 Task: Open Card Card0000000011 in Board Board0000000003 in Workspace WS0000000001 in Trello. Add Member carxxstreet791@gmail.com to Card Card0000000011 in Board Board0000000003 in Workspace WS0000000001 in Trello. Add Orange Label titled Label0000000011 to Card Card0000000011 in Board Board0000000003 in Workspace WS0000000001 in Trello. Add Checklist CL0000000011 to Card Card0000000011 in Board Board0000000003 in Workspace WS0000000001 in Trello. Add Dates with Start Date as Oct 01 2023 and Due Date as Oct 31 2023 to Card Card0000000011 in Board Board0000000003 in Workspace WS0000000001 in Trello
Action: Mouse moved to (437, 526)
Screenshot: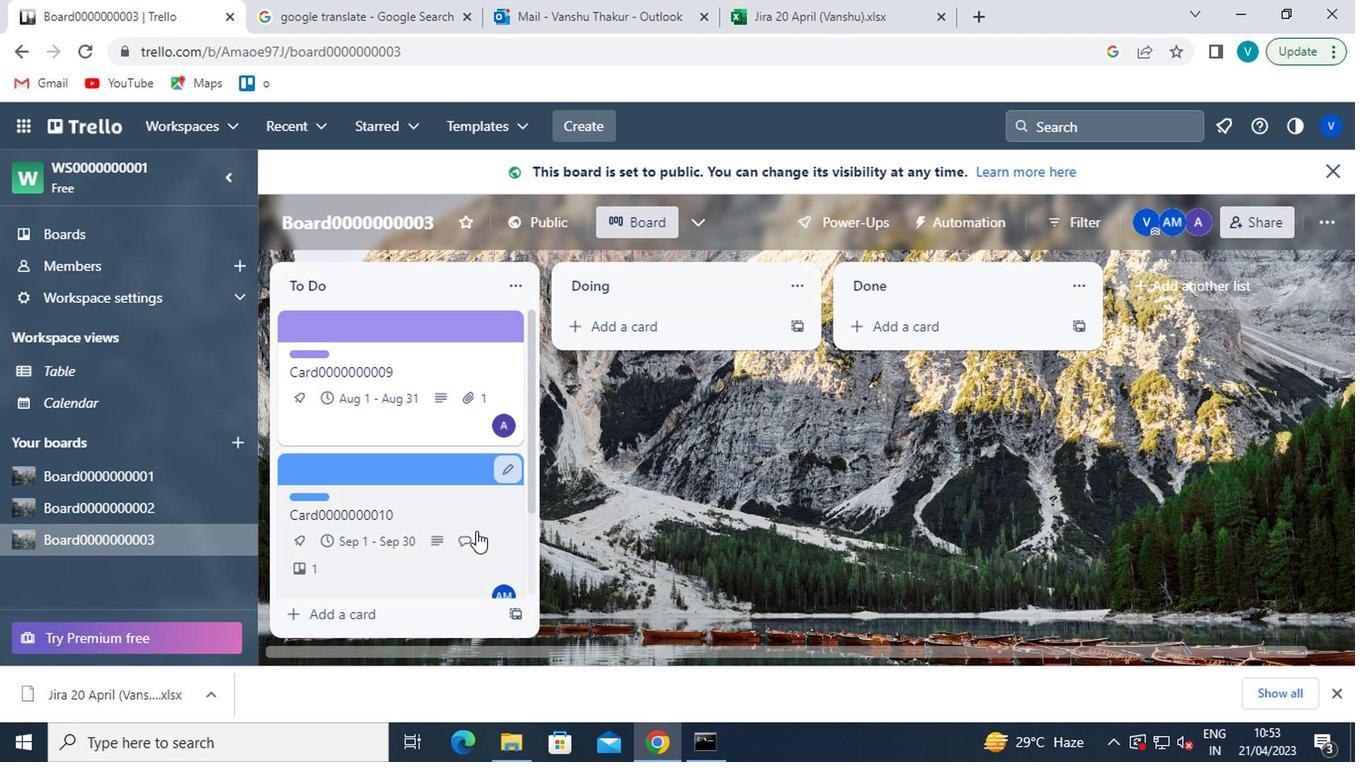 
Action: Mouse scrolled (437, 524) with delta (0, -1)
Screenshot: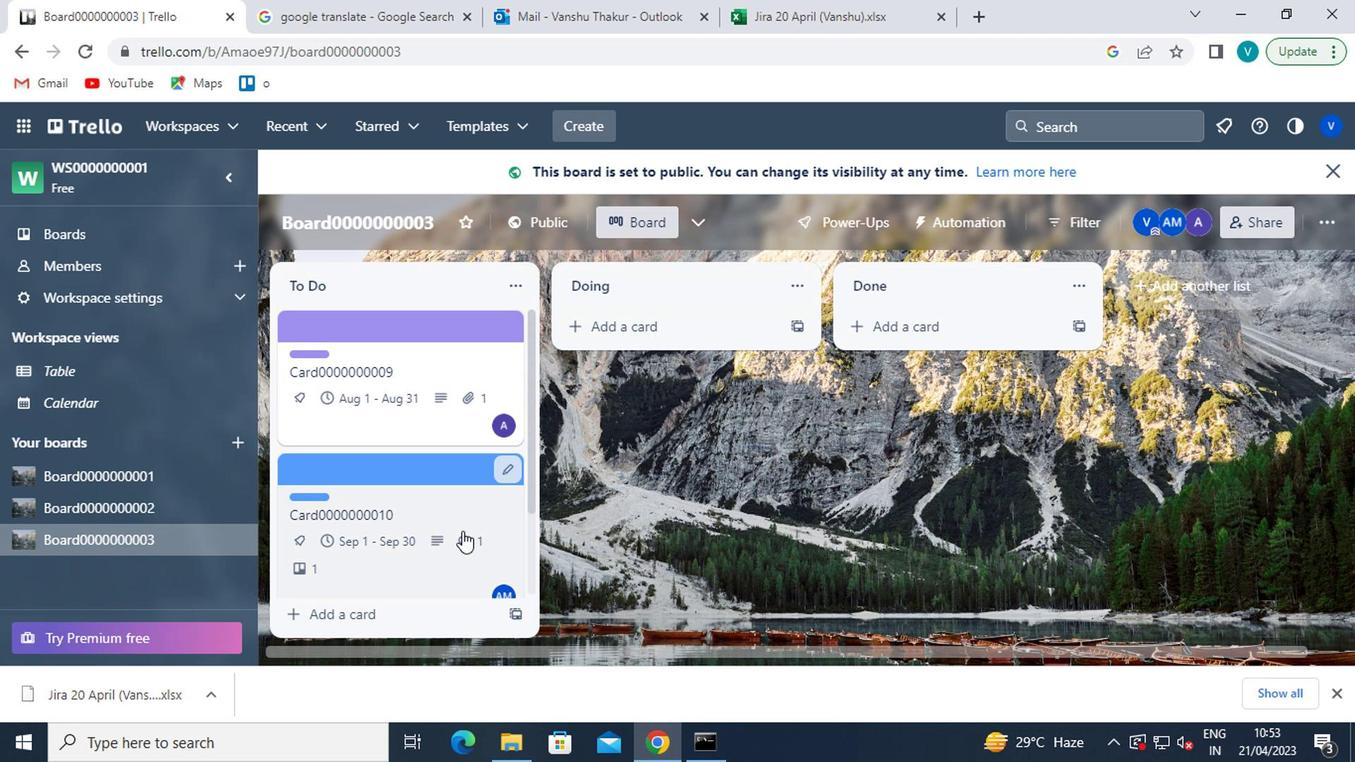 
Action: Mouse scrolled (437, 524) with delta (0, -1)
Screenshot: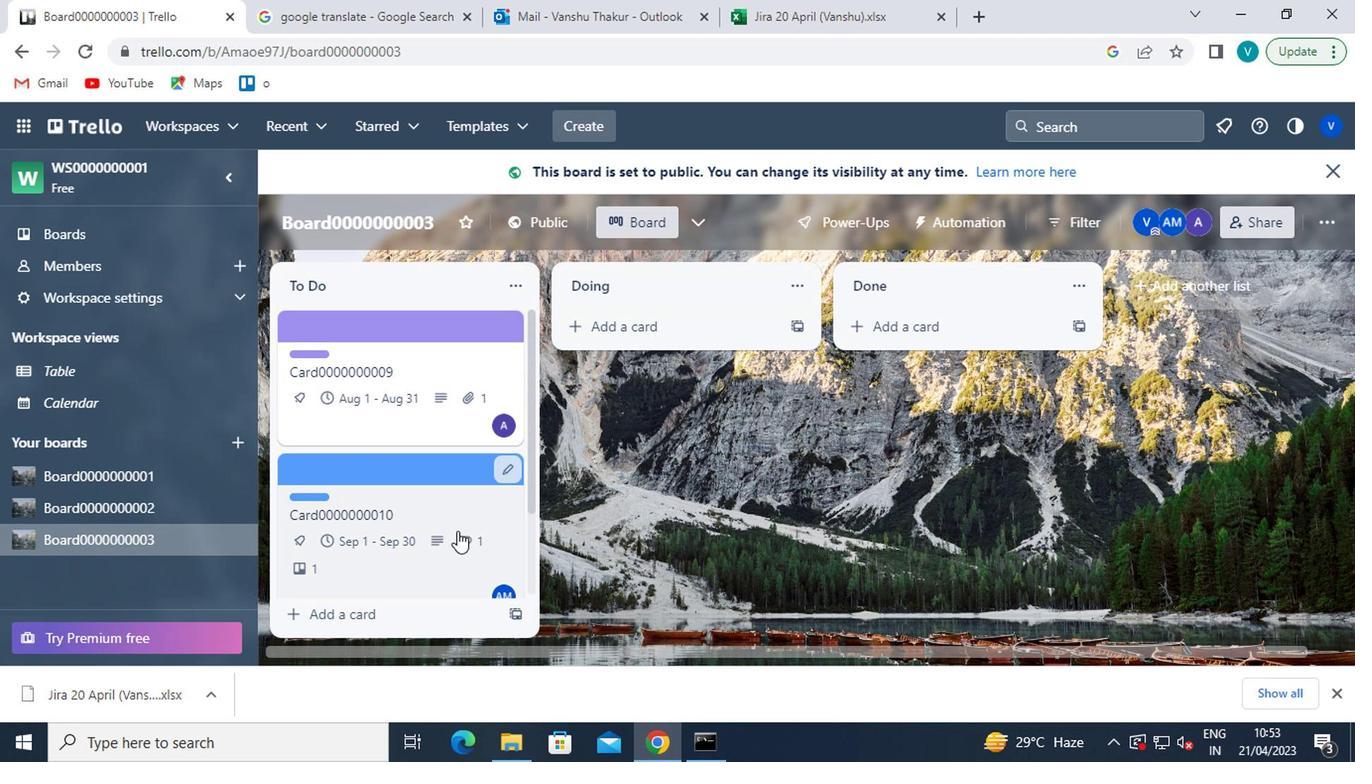 
Action: Mouse scrolled (437, 524) with delta (0, -1)
Screenshot: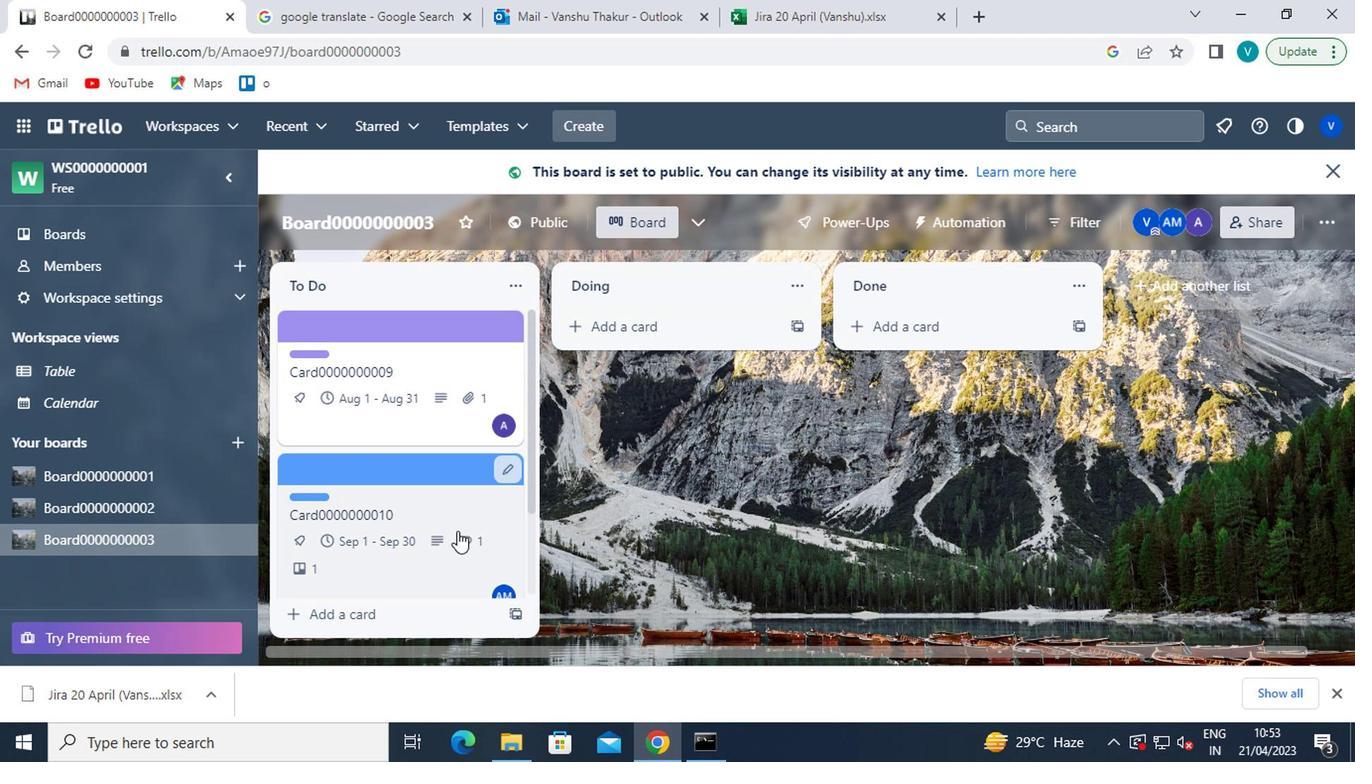 
Action: Mouse scrolled (437, 524) with delta (0, -1)
Screenshot: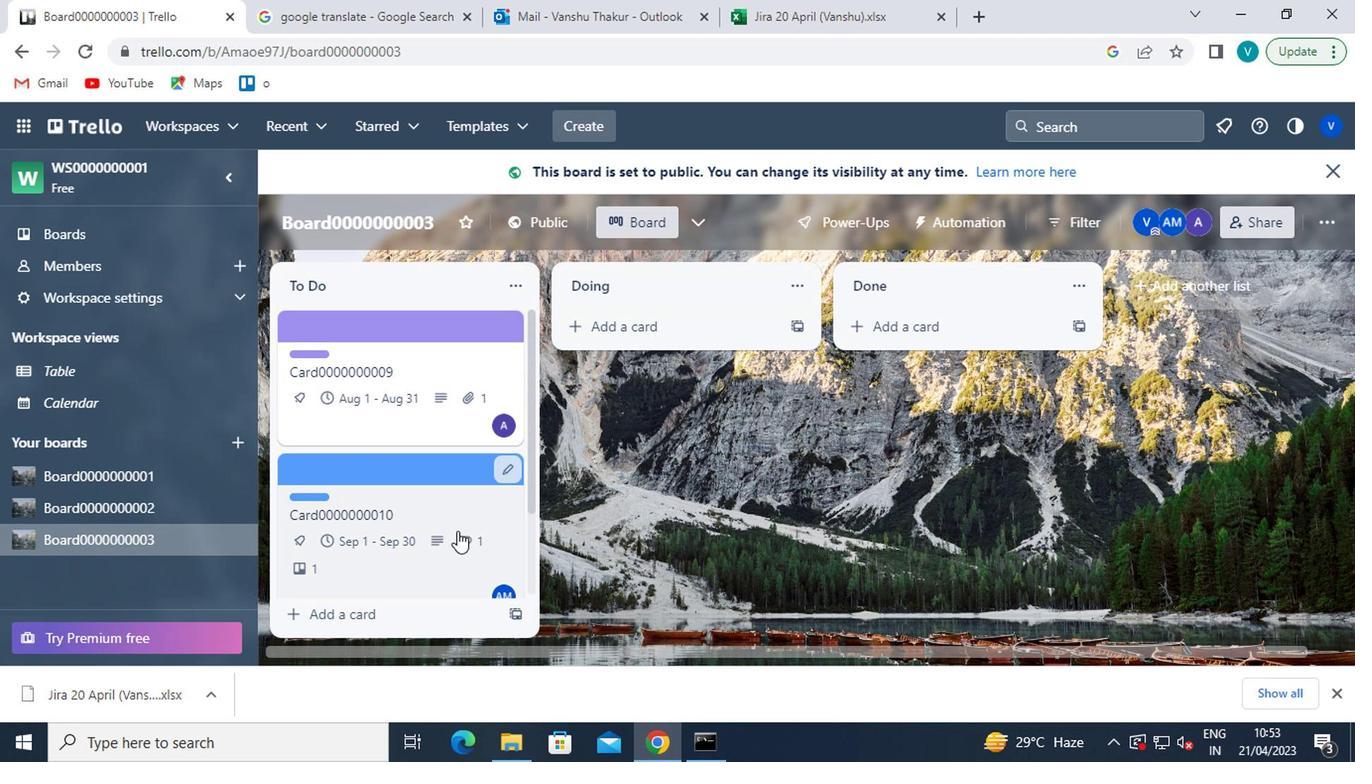 
Action: Mouse scrolled (437, 524) with delta (0, -1)
Screenshot: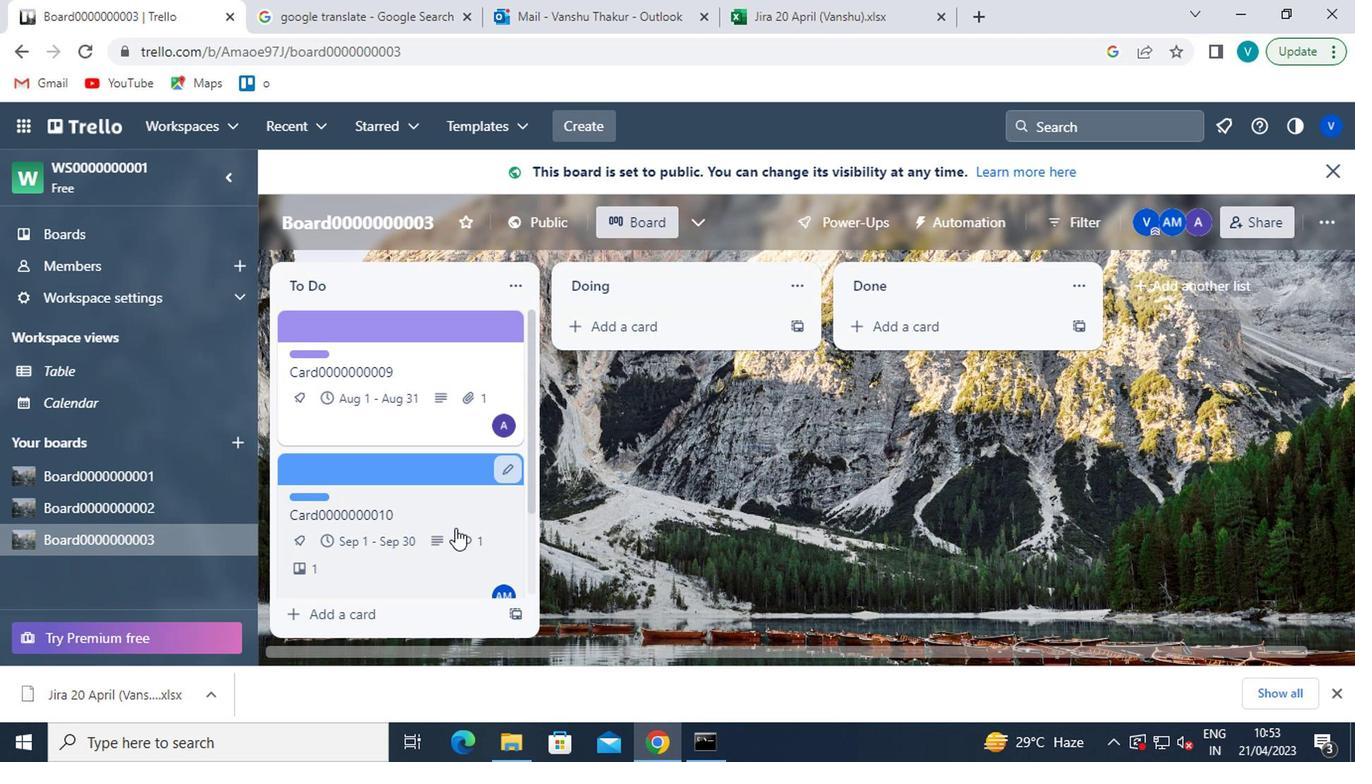 
Action: Mouse scrolled (437, 524) with delta (0, -1)
Screenshot: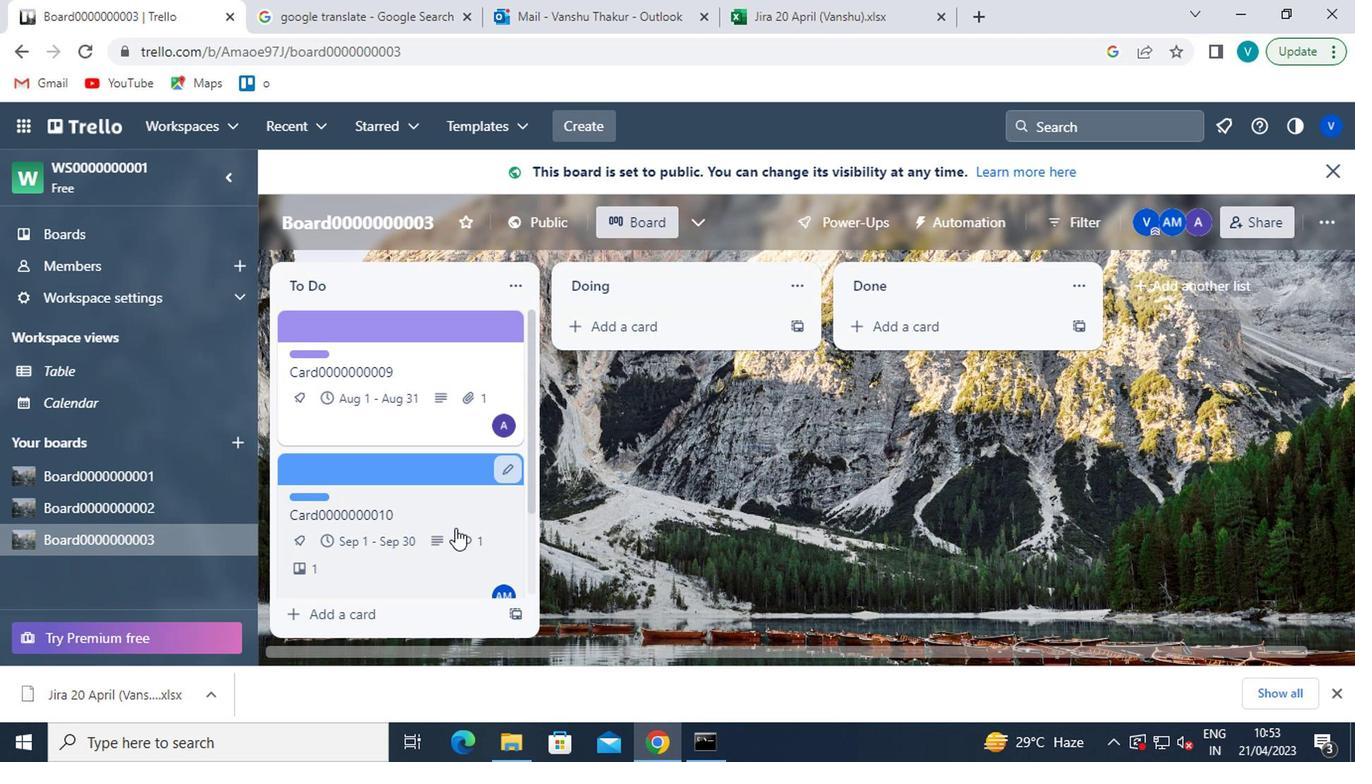 
Action: Mouse moved to (418, 523)
Screenshot: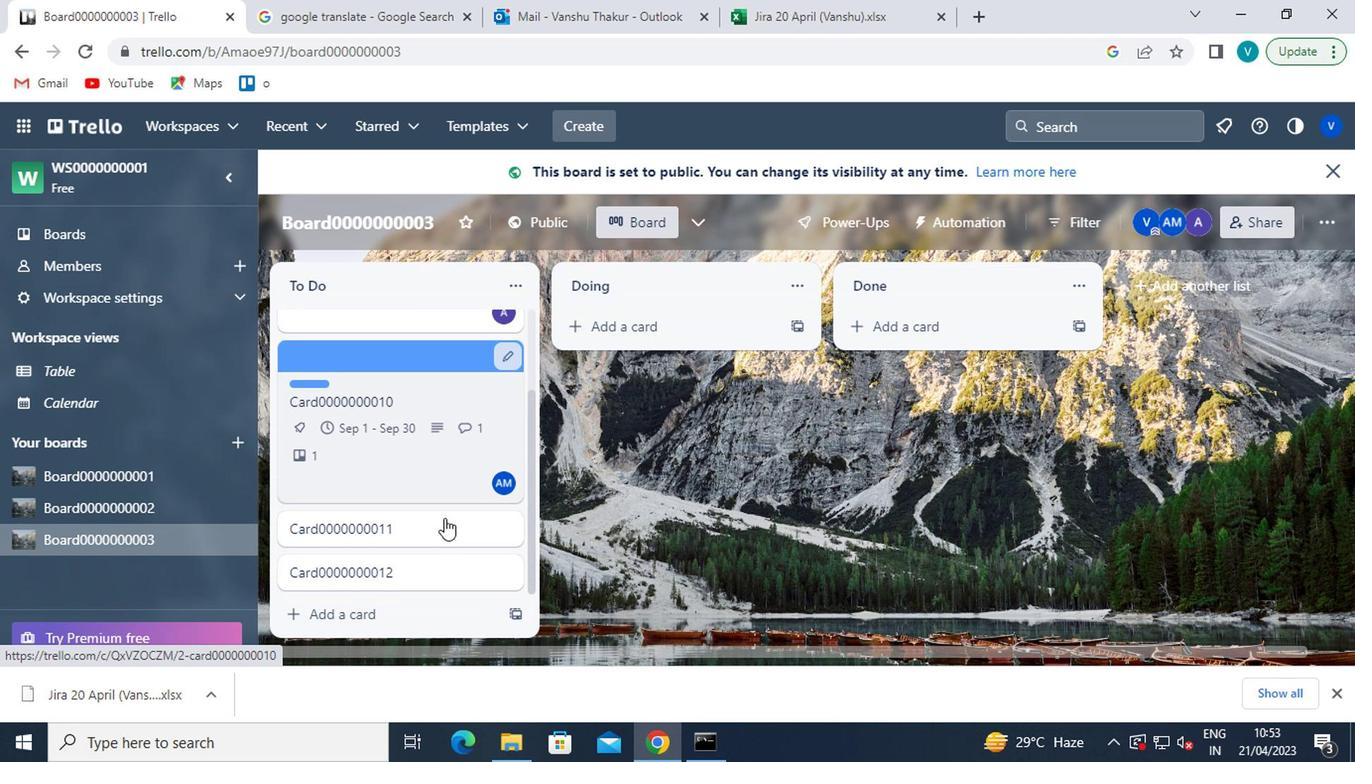 
Action: Mouse pressed left at (418, 523)
Screenshot: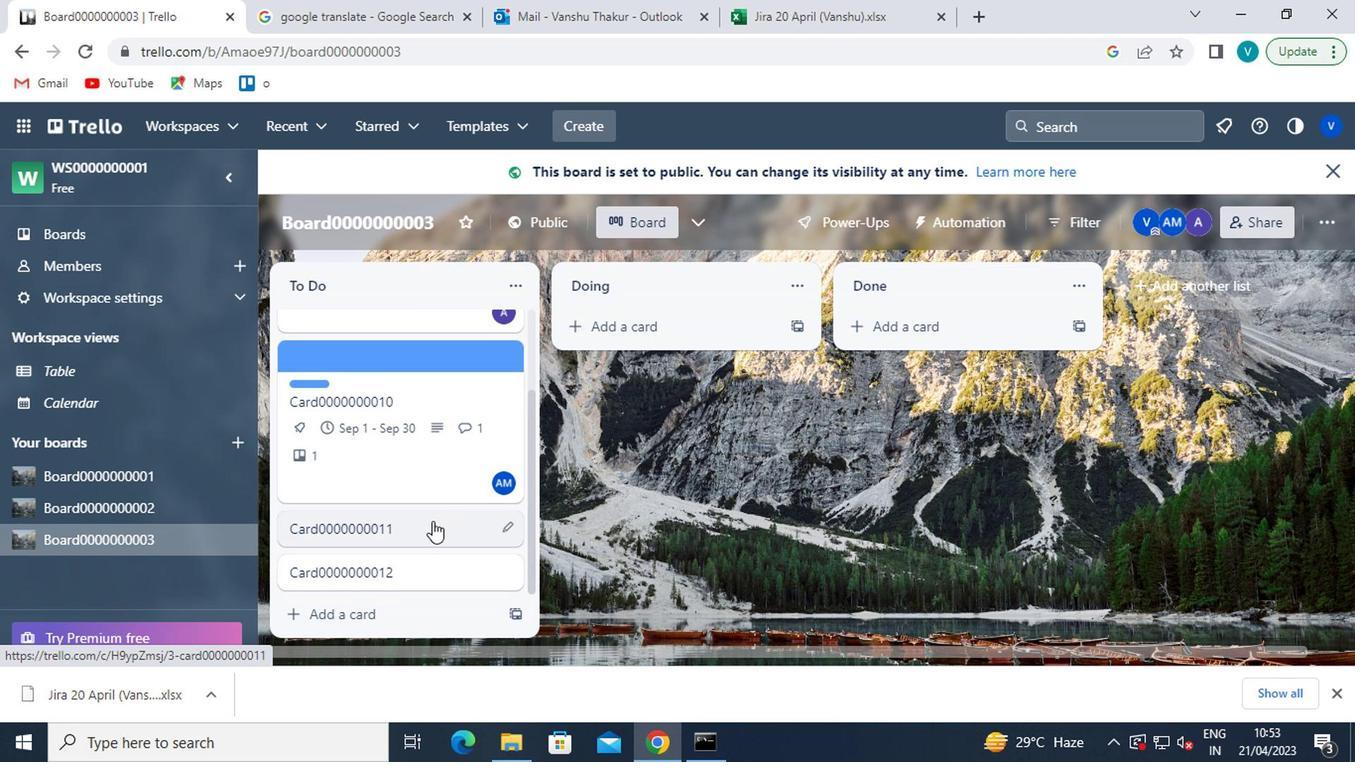 
Action: Mouse moved to (910, 348)
Screenshot: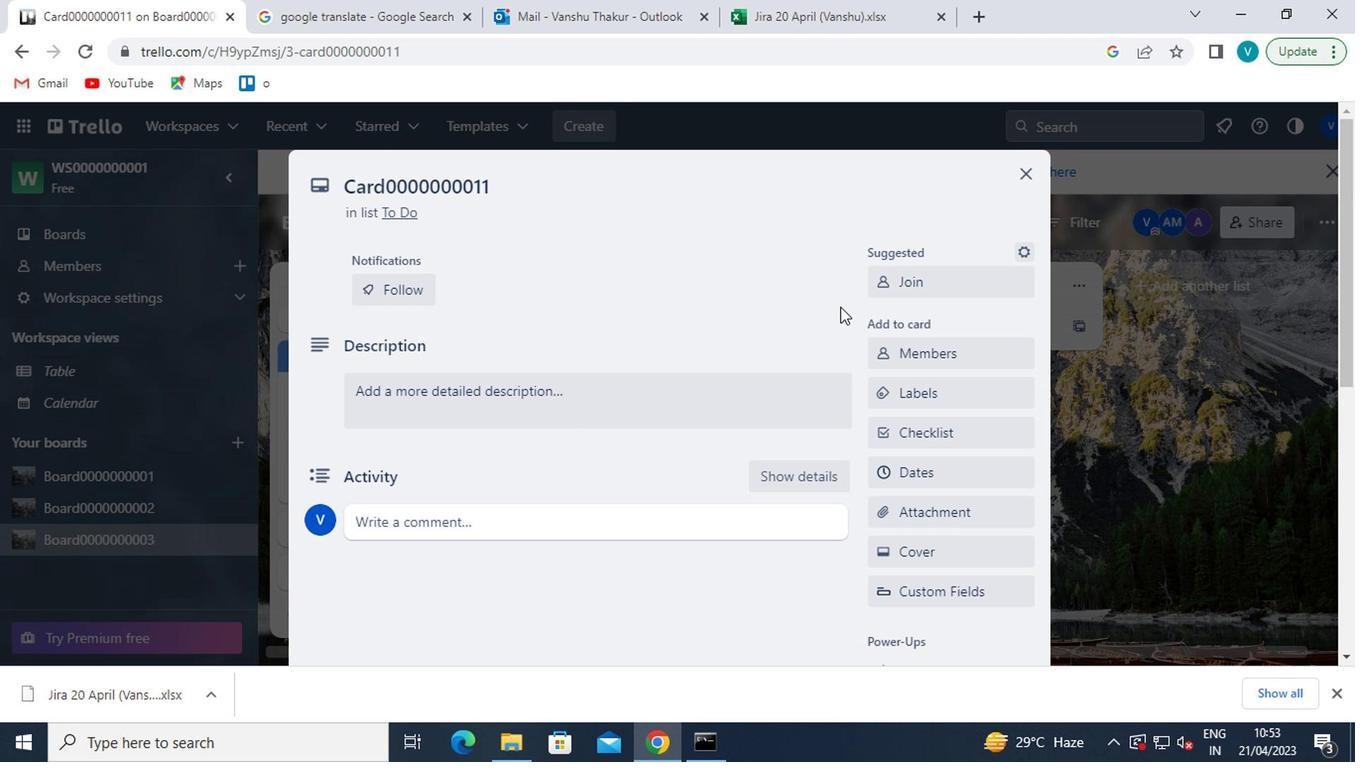 
Action: Mouse pressed left at (910, 348)
Screenshot: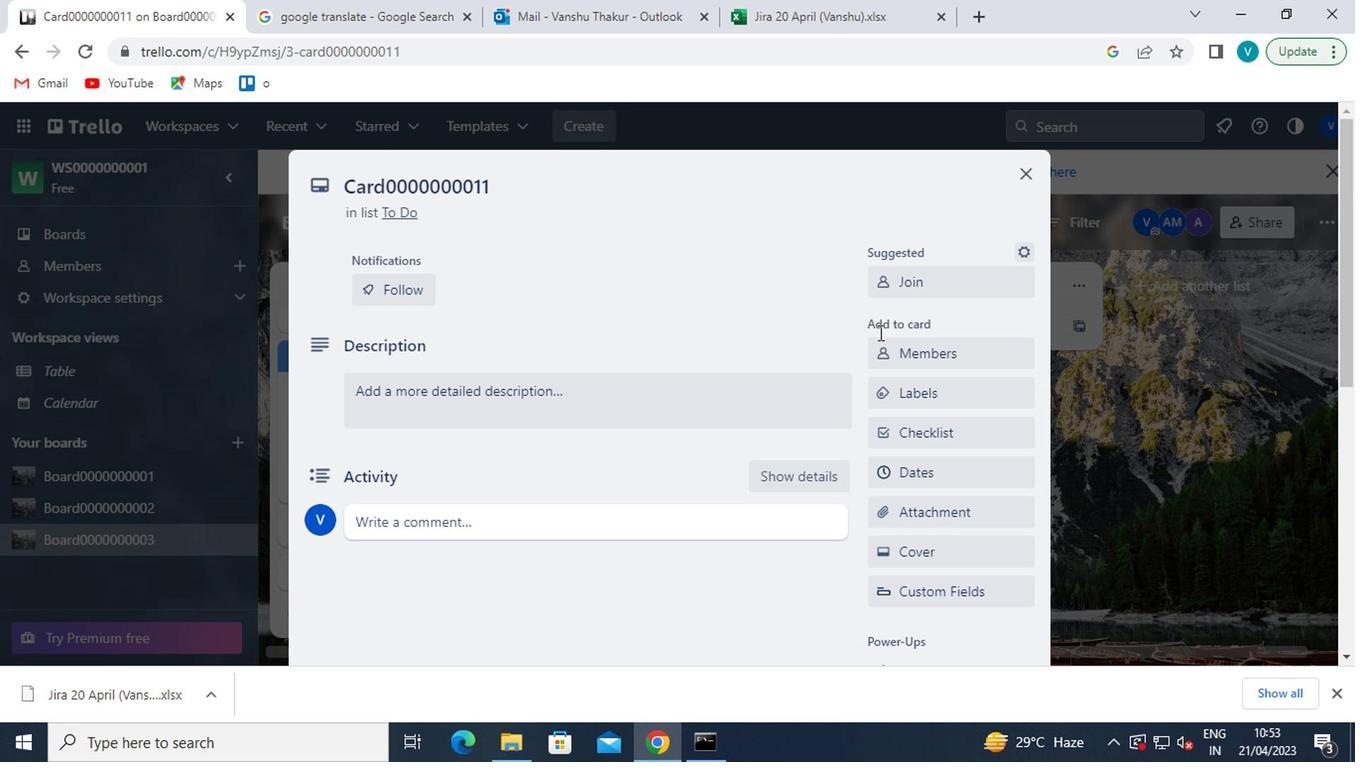 
Action: Mouse moved to (955, 222)
Screenshot: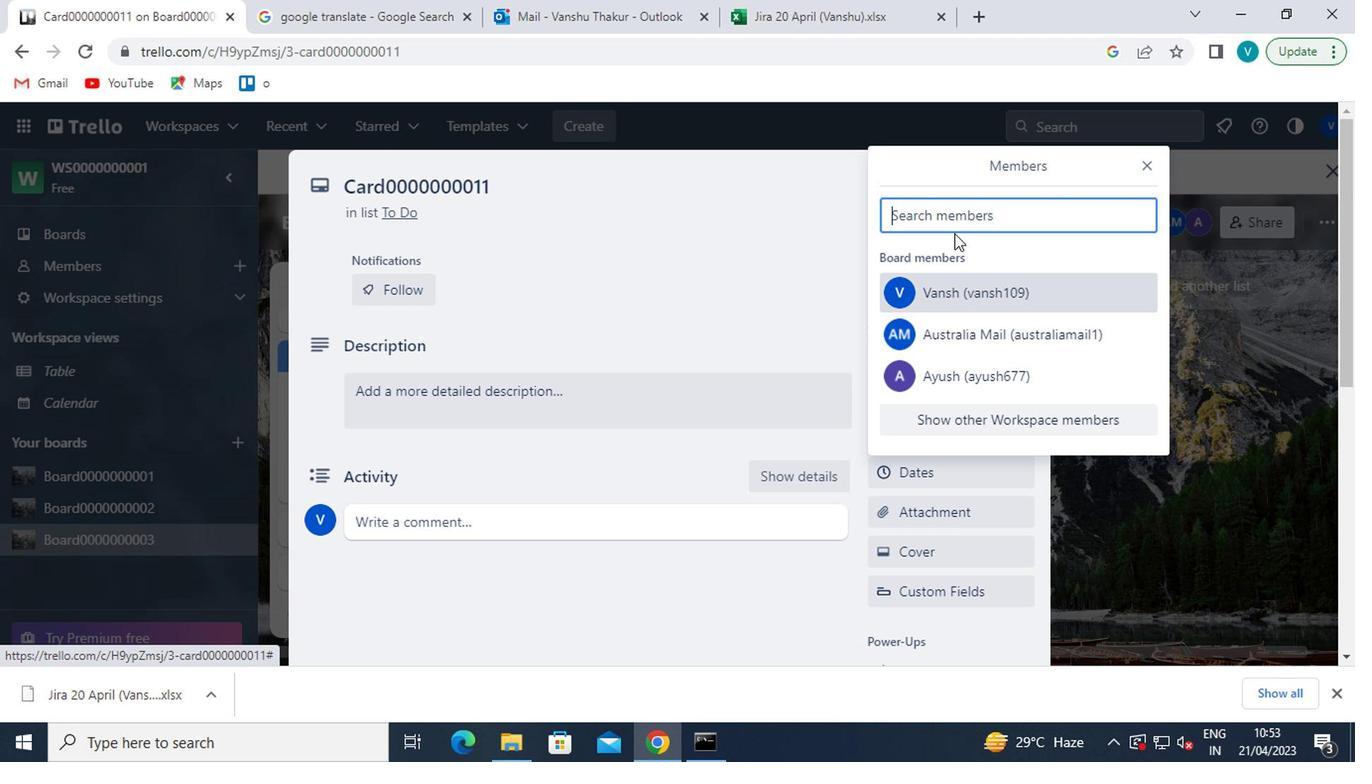 
Action: Mouse pressed left at (955, 222)
Screenshot: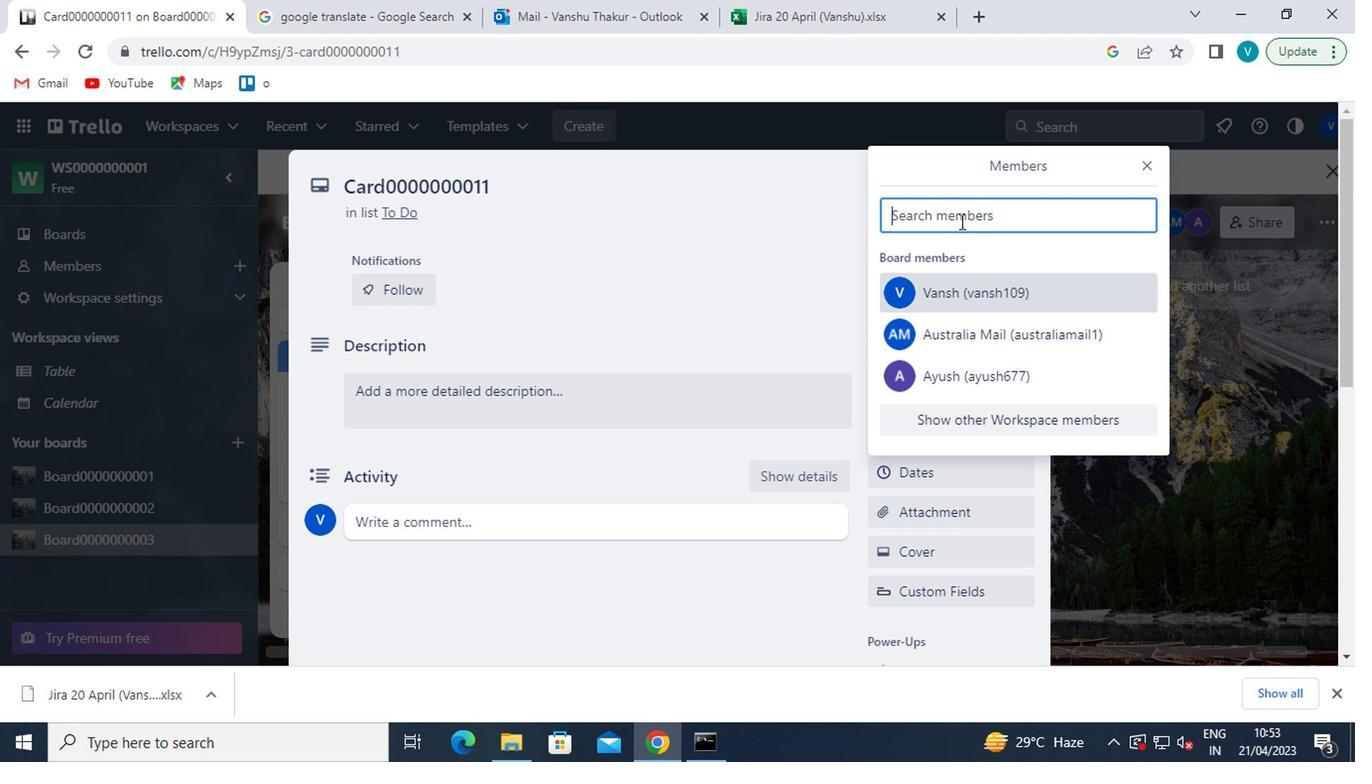 
Action: Mouse moved to (665, 16)
Screenshot: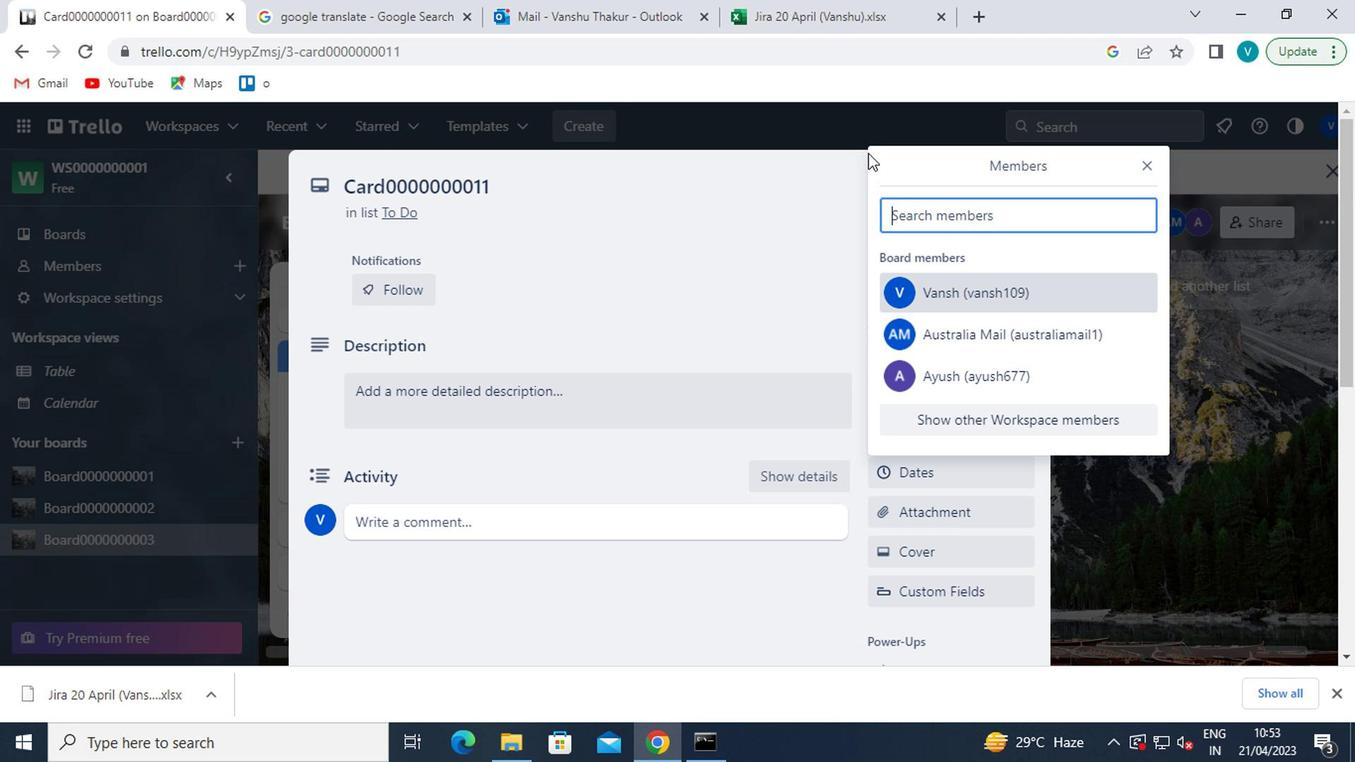 
Action: Key pressed <Key.shift>CARXXSTREET791<Key.shift>@GMAIL.COM
Screenshot: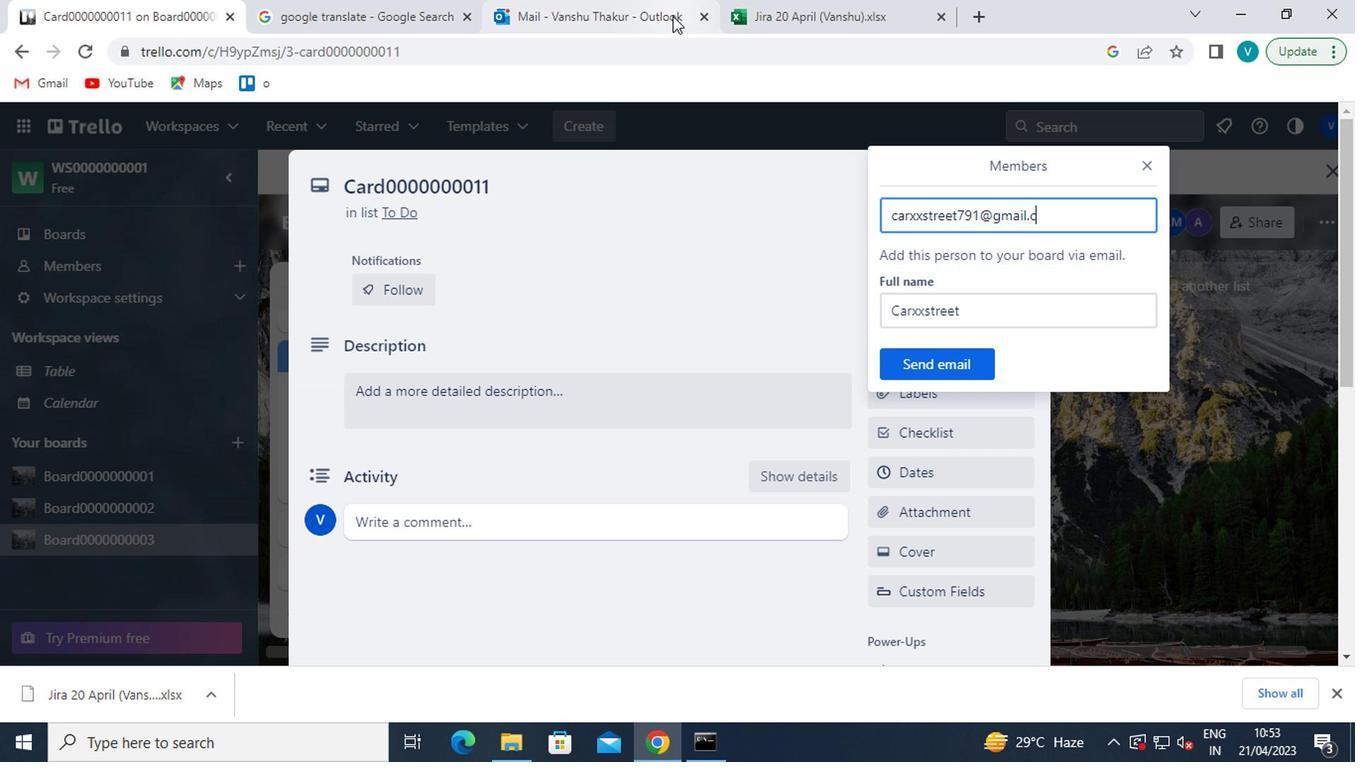 
Action: Mouse moved to (893, 353)
Screenshot: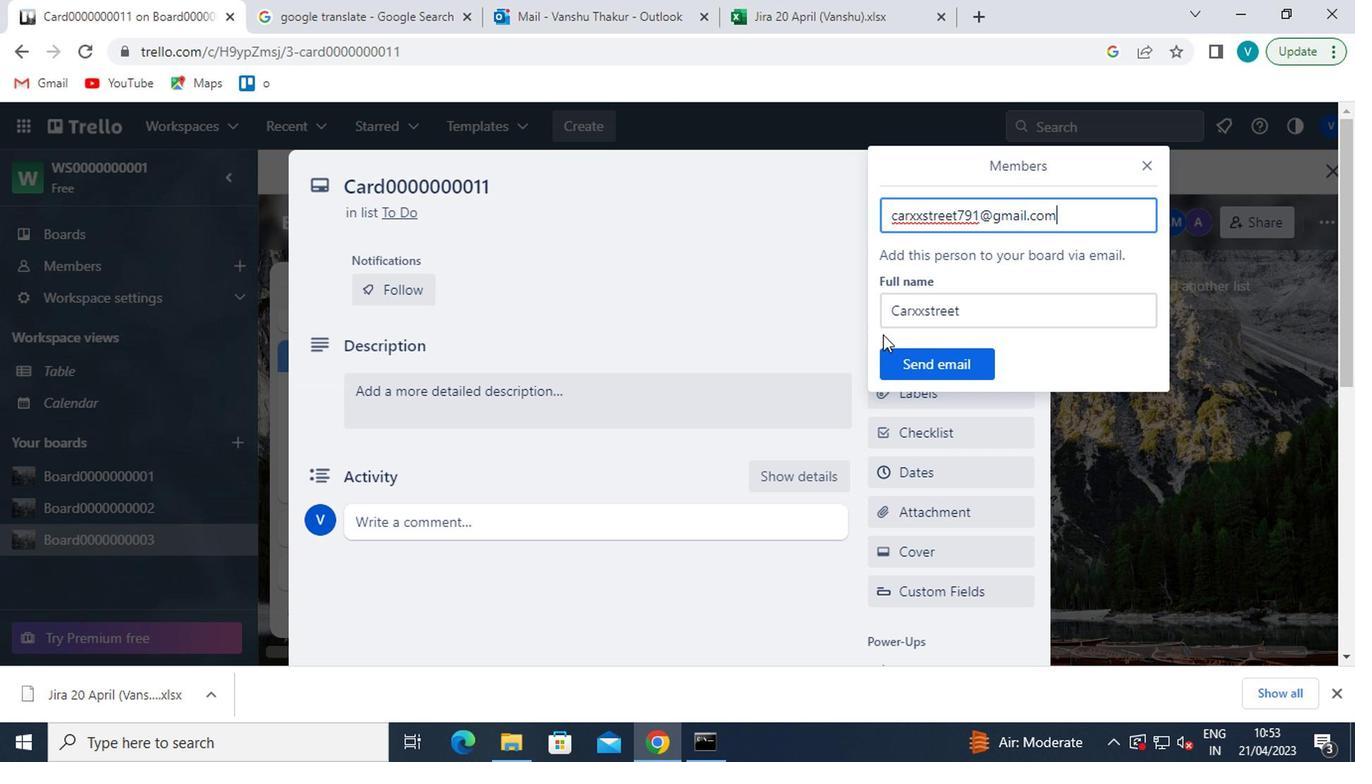 
Action: Mouse pressed left at (893, 353)
Screenshot: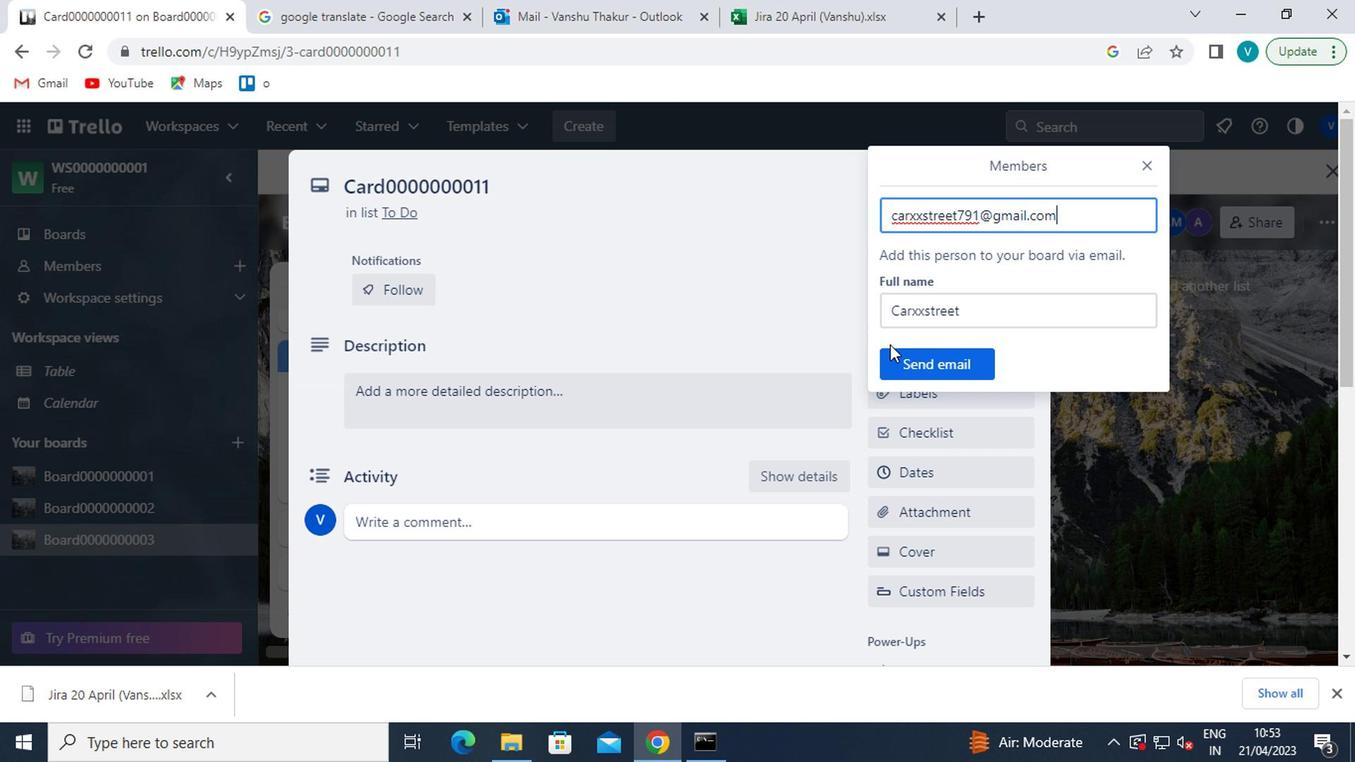 
Action: Mouse moved to (905, 383)
Screenshot: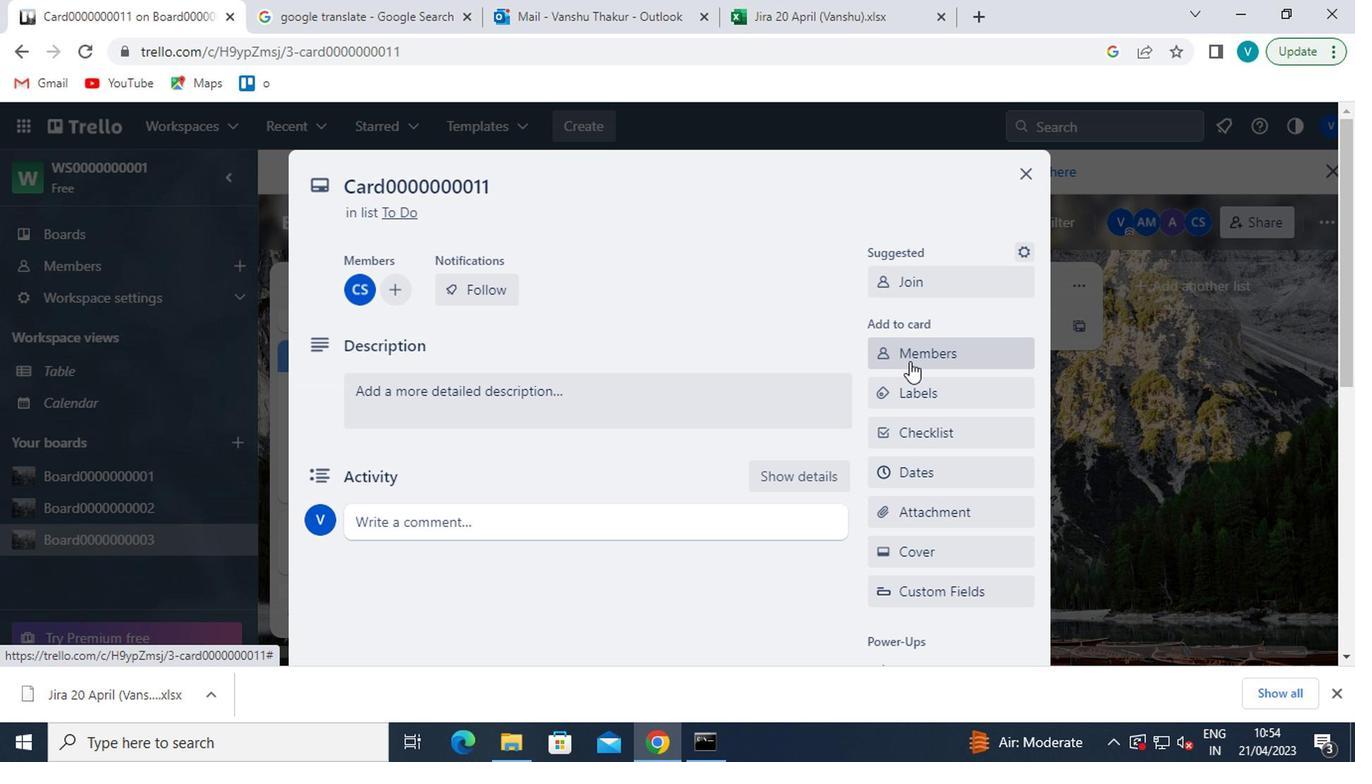 
Action: Mouse pressed left at (905, 383)
Screenshot: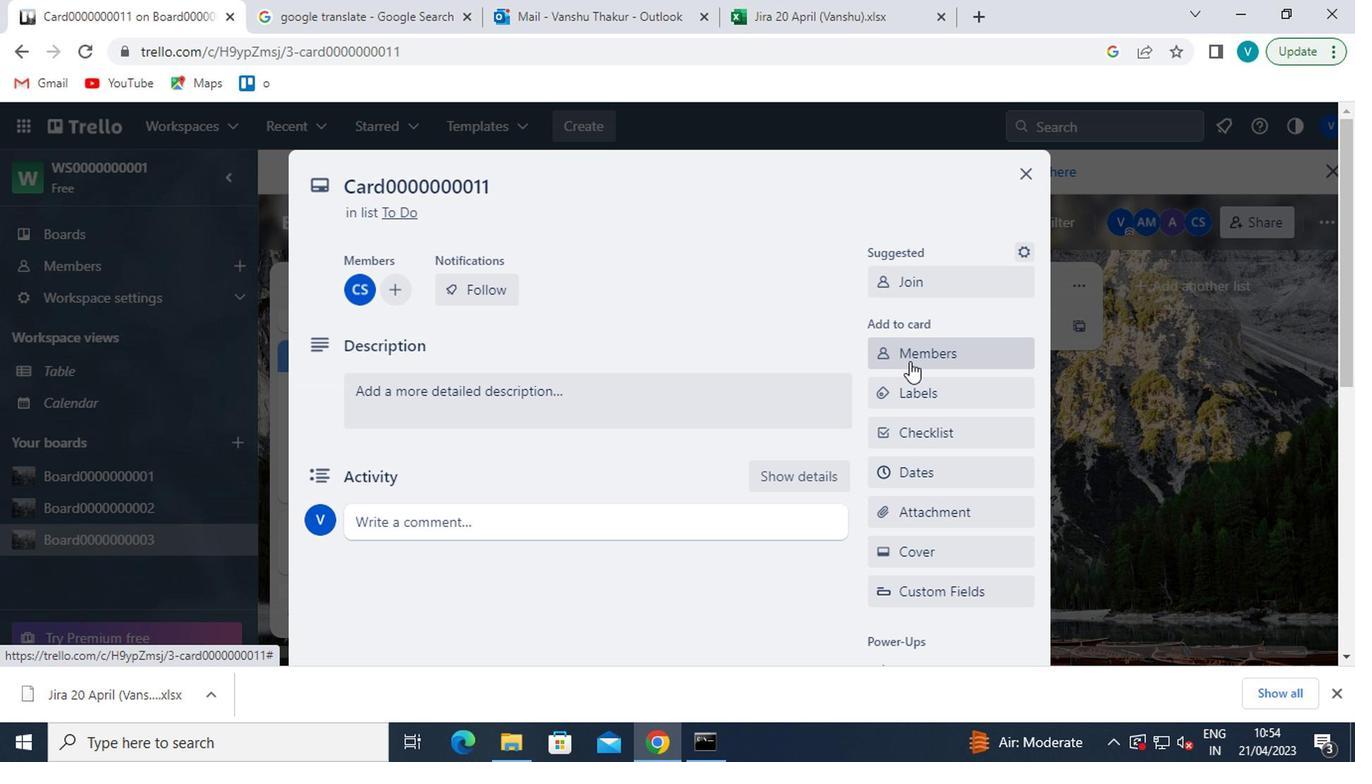 
Action: Mouse moved to (970, 605)
Screenshot: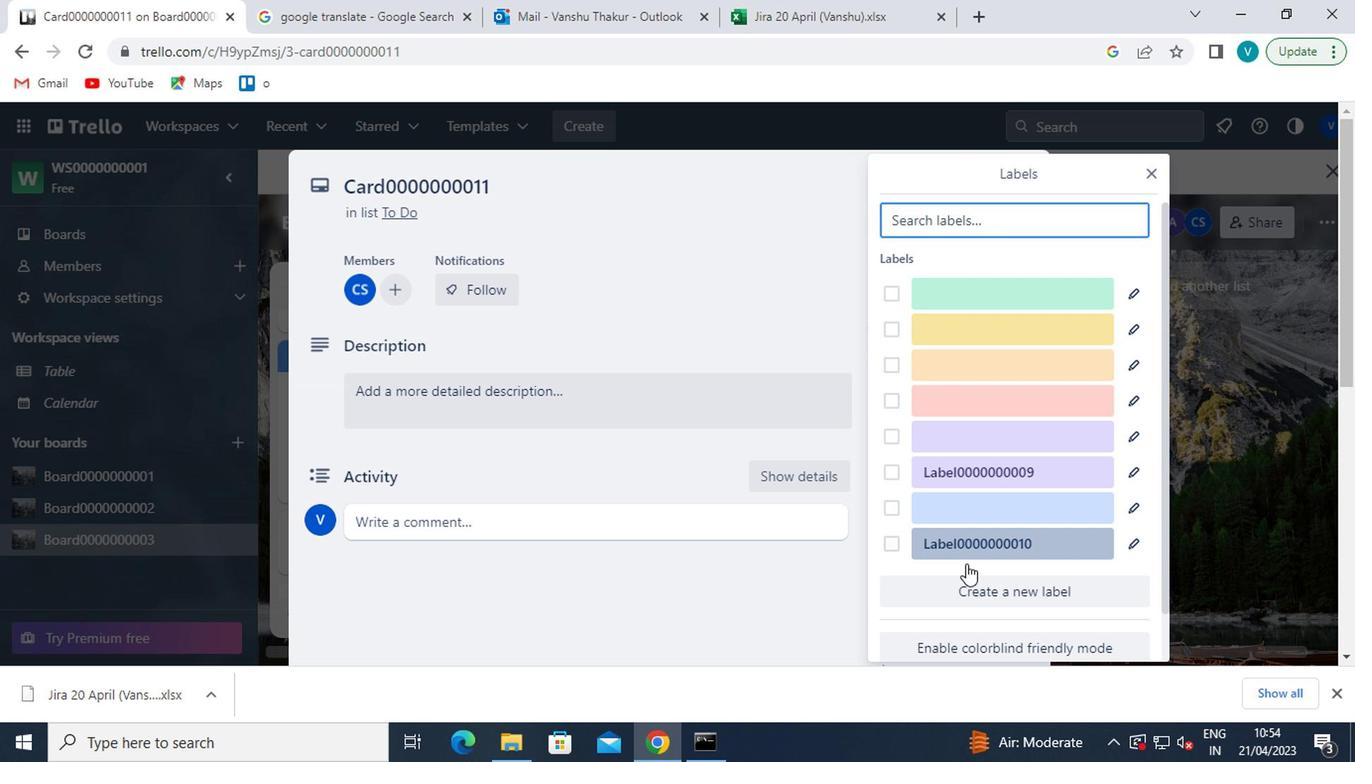 
Action: Mouse pressed left at (970, 605)
Screenshot: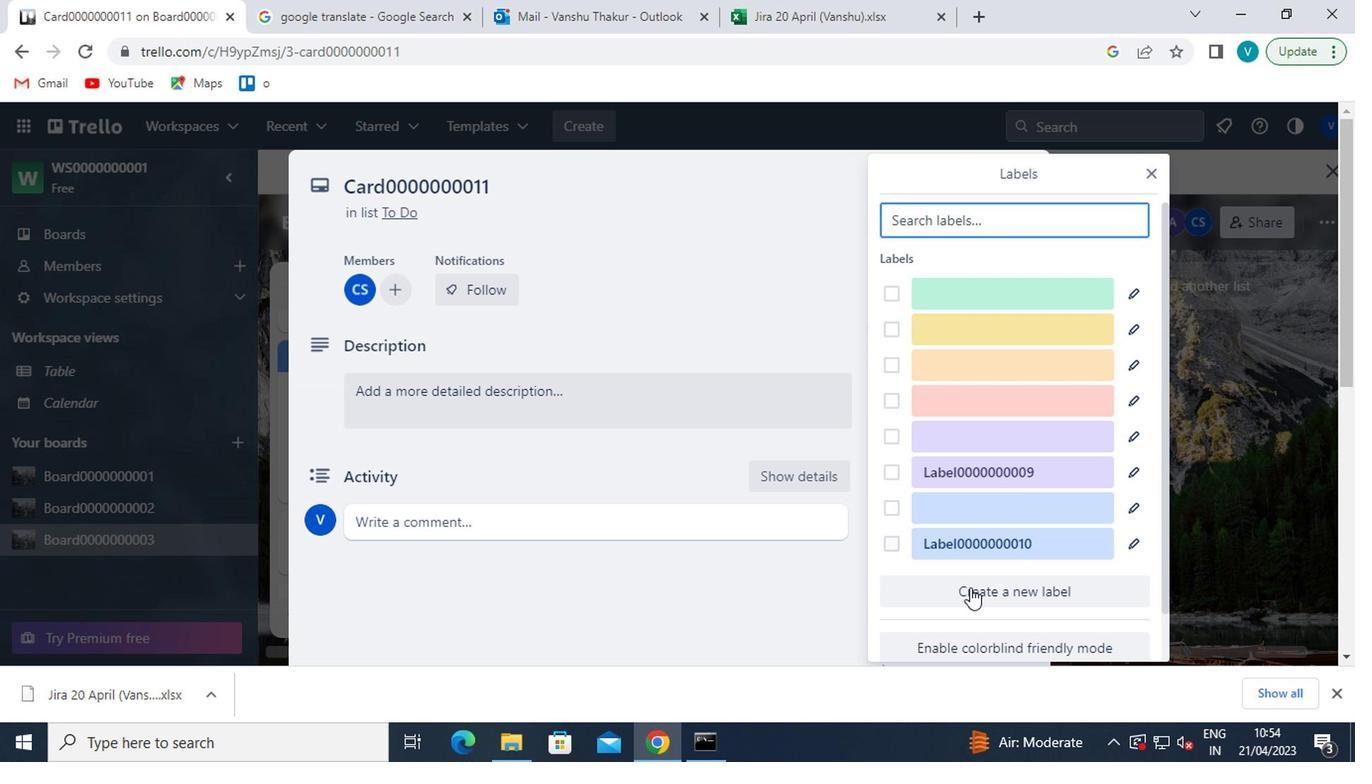 
Action: Mouse moved to (1020, 468)
Screenshot: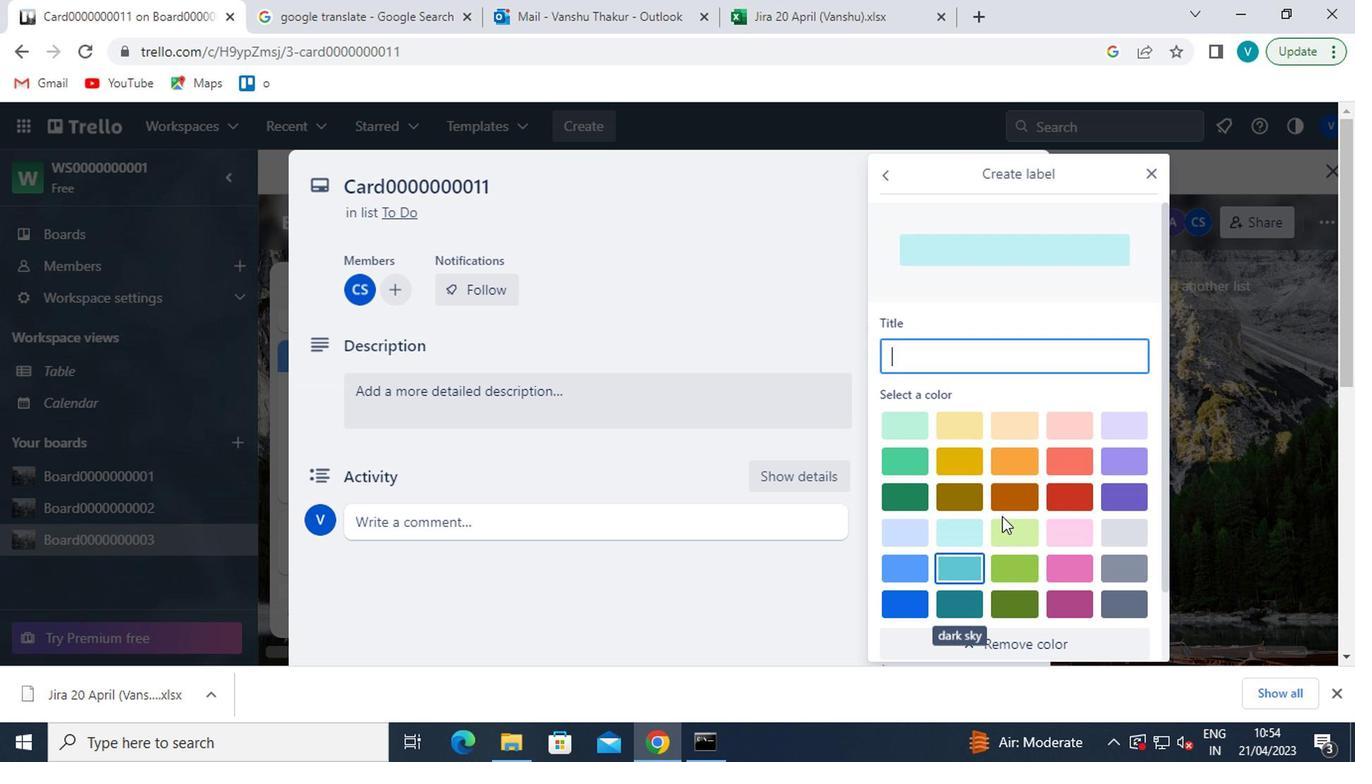 
Action: Mouse pressed left at (1020, 468)
Screenshot: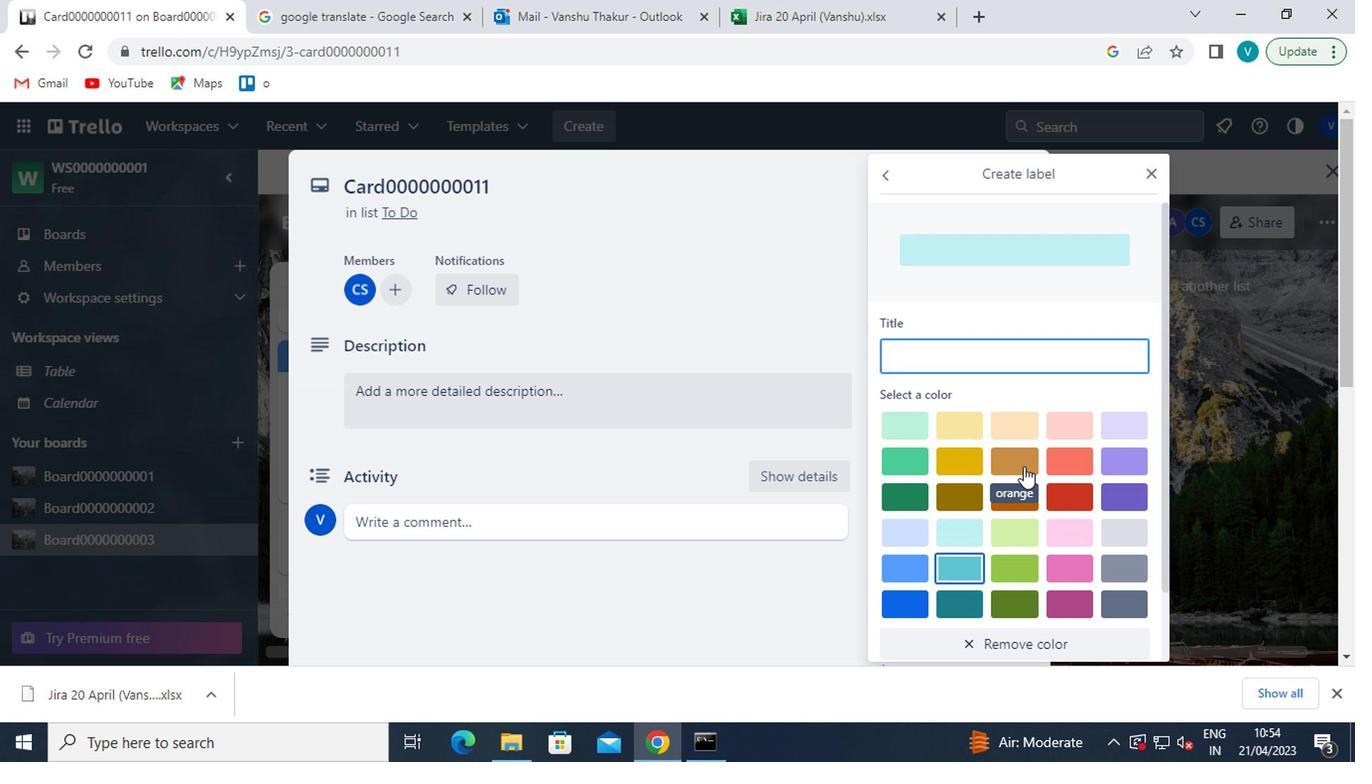 
Action: Mouse moved to (1040, 349)
Screenshot: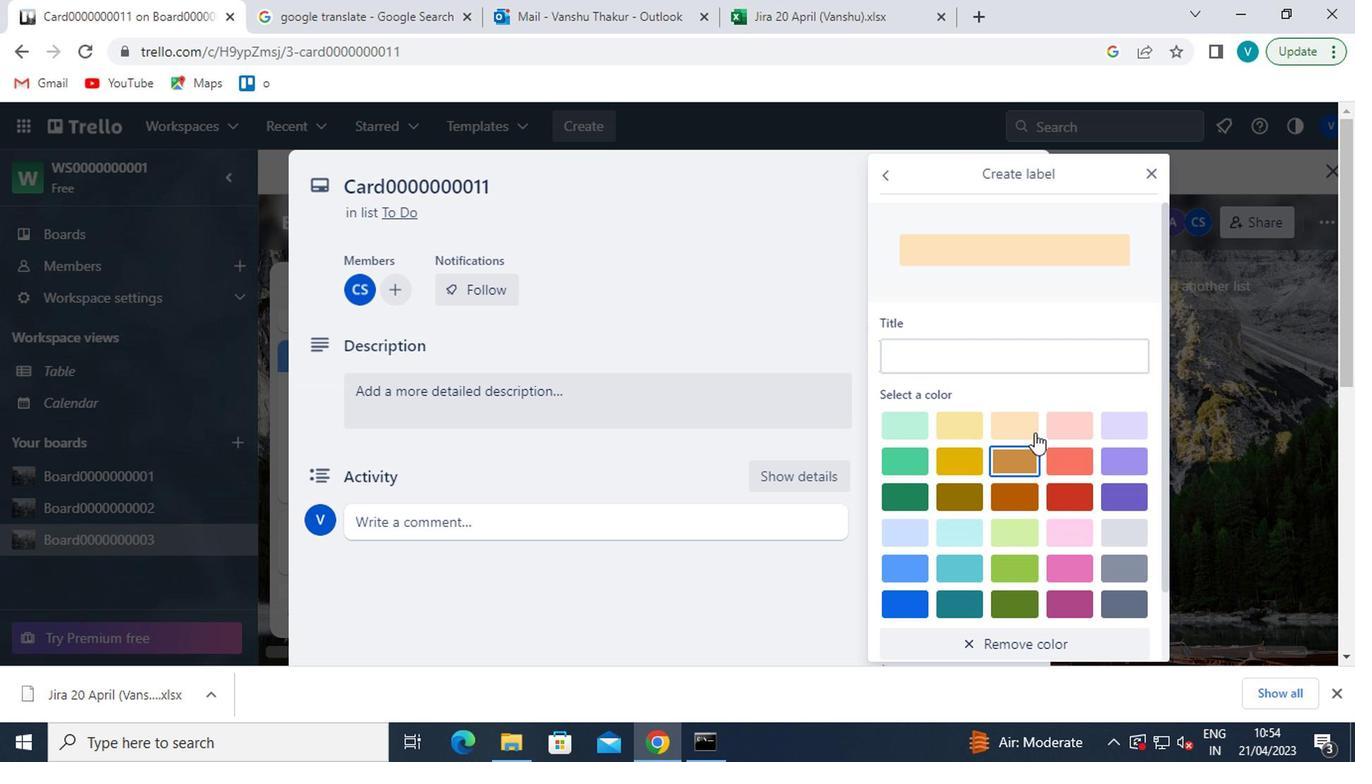 
Action: Mouse pressed left at (1040, 349)
Screenshot: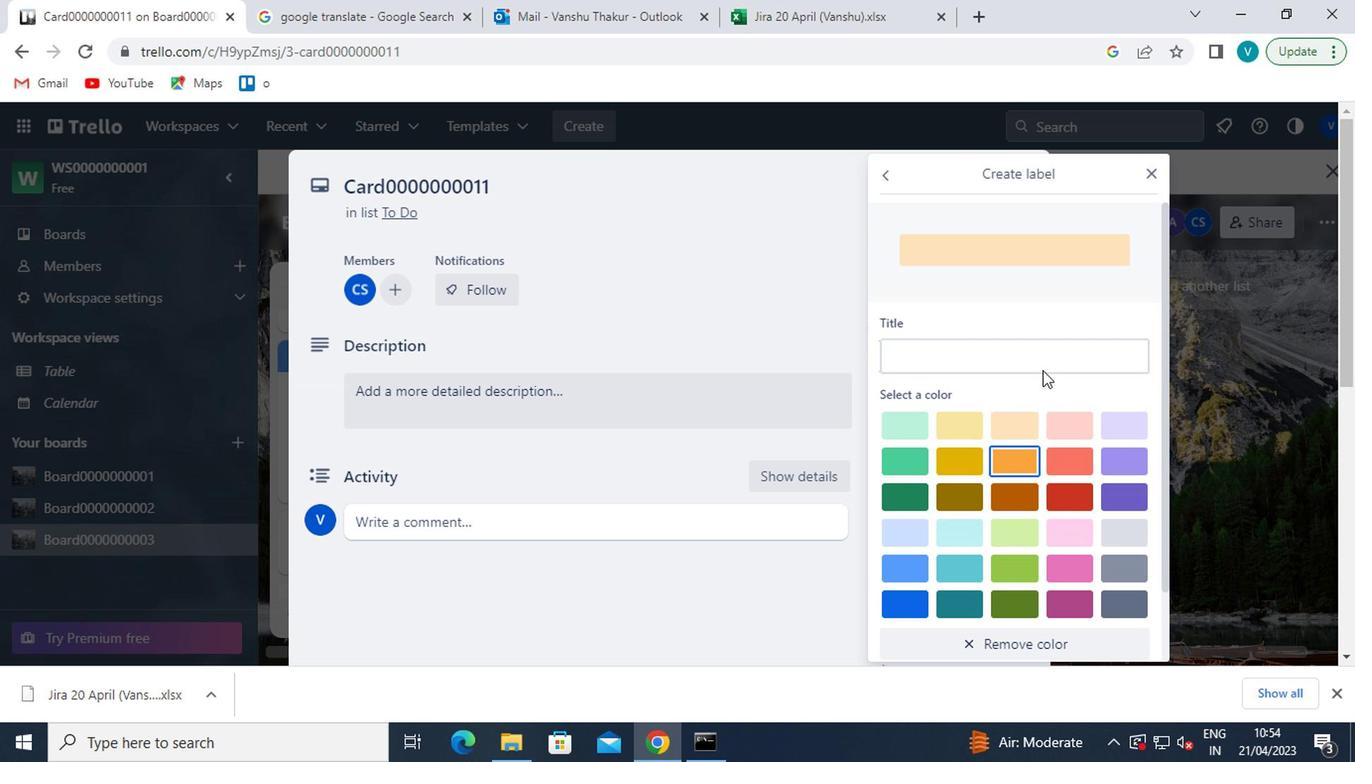 
Action: Key pressed <Key.shift>LABEL0000000011
Screenshot: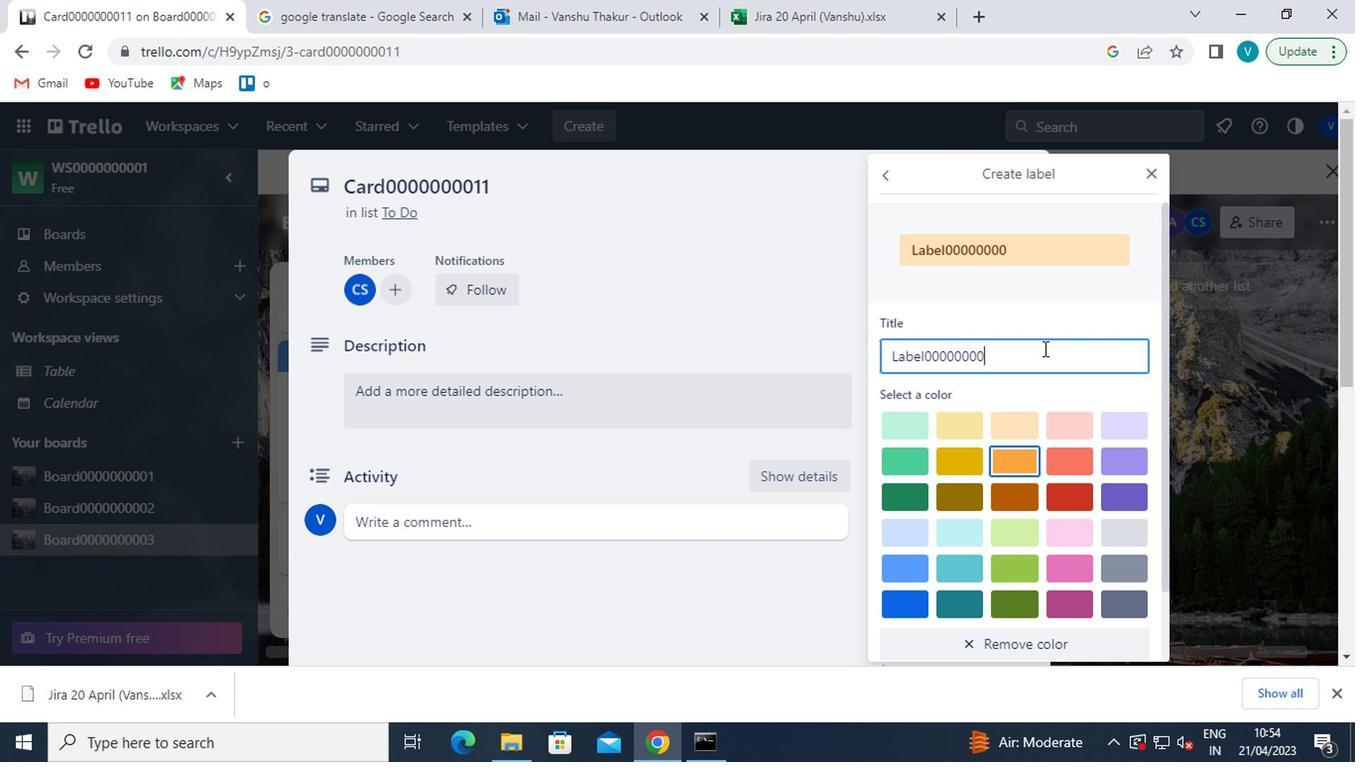 
Action: Mouse moved to (998, 331)
Screenshot: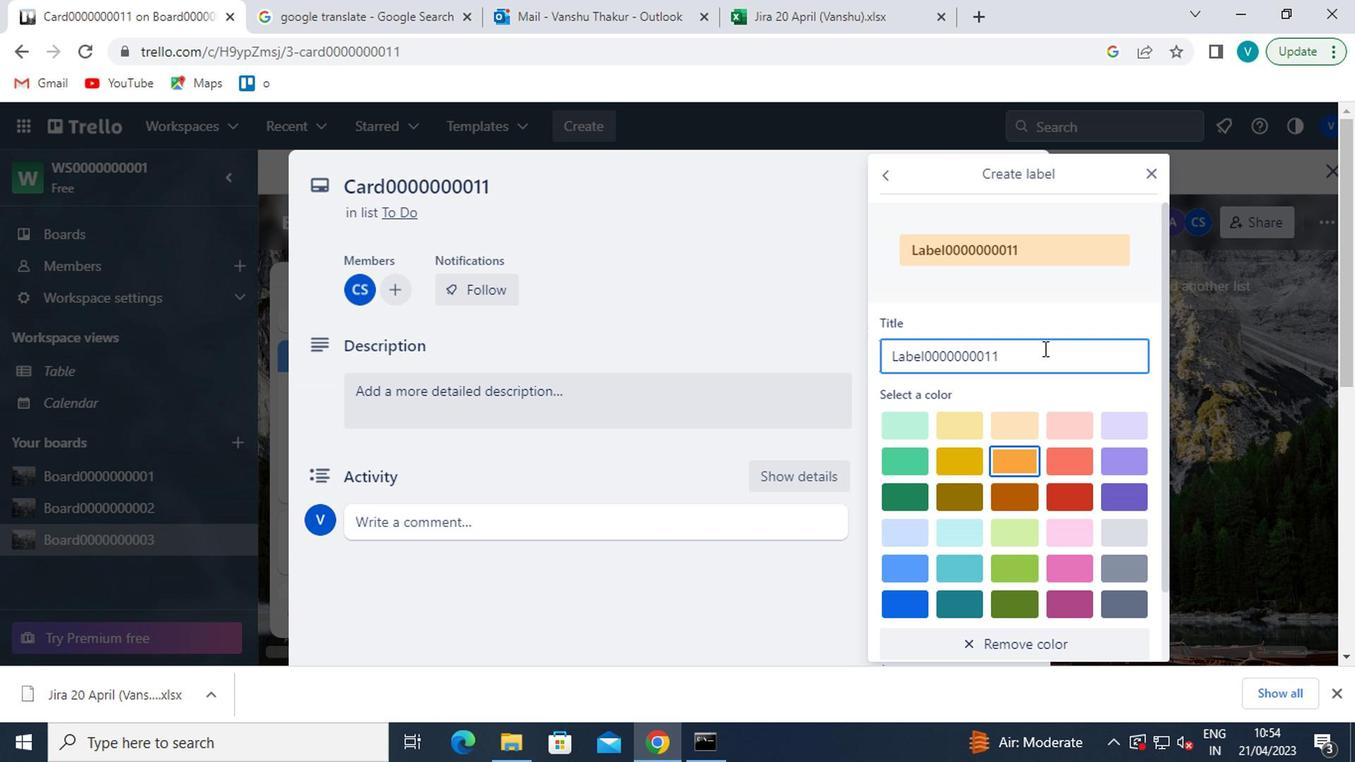 
Action: Mouse scrolled (998, 331) with delta (0, 0)
Screenshot: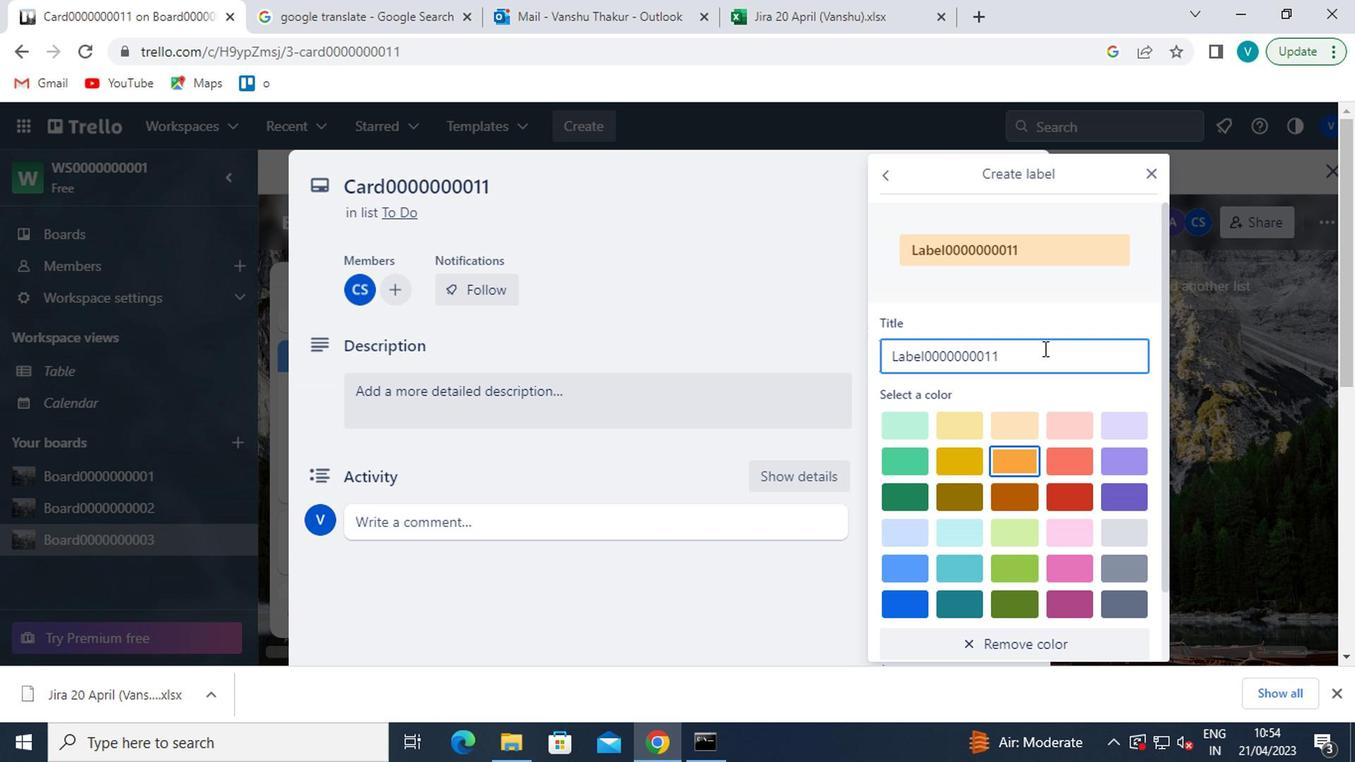 
Action: Mouse moved to (998, 332)
Screenshot: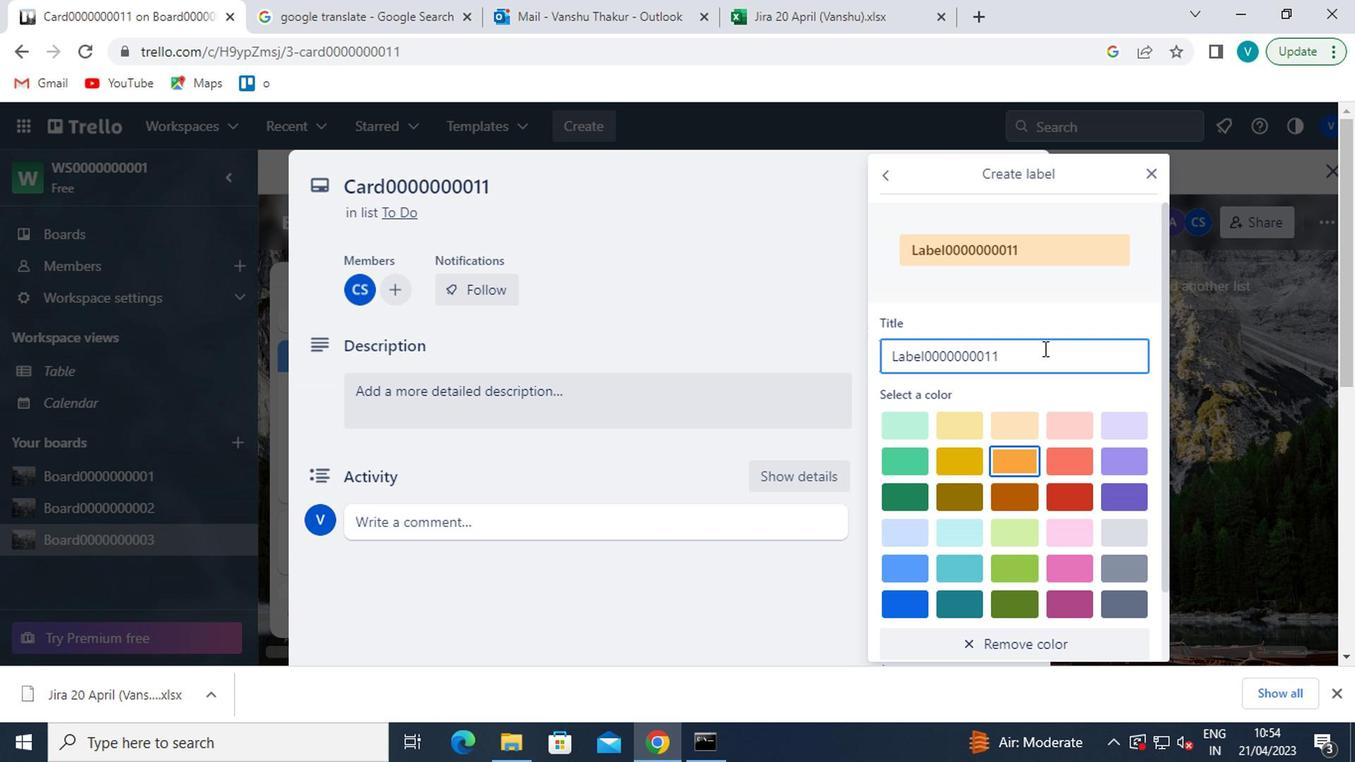 
Action: Mouse scrolled (998, 331) with delta (0, 0)
Screenshot: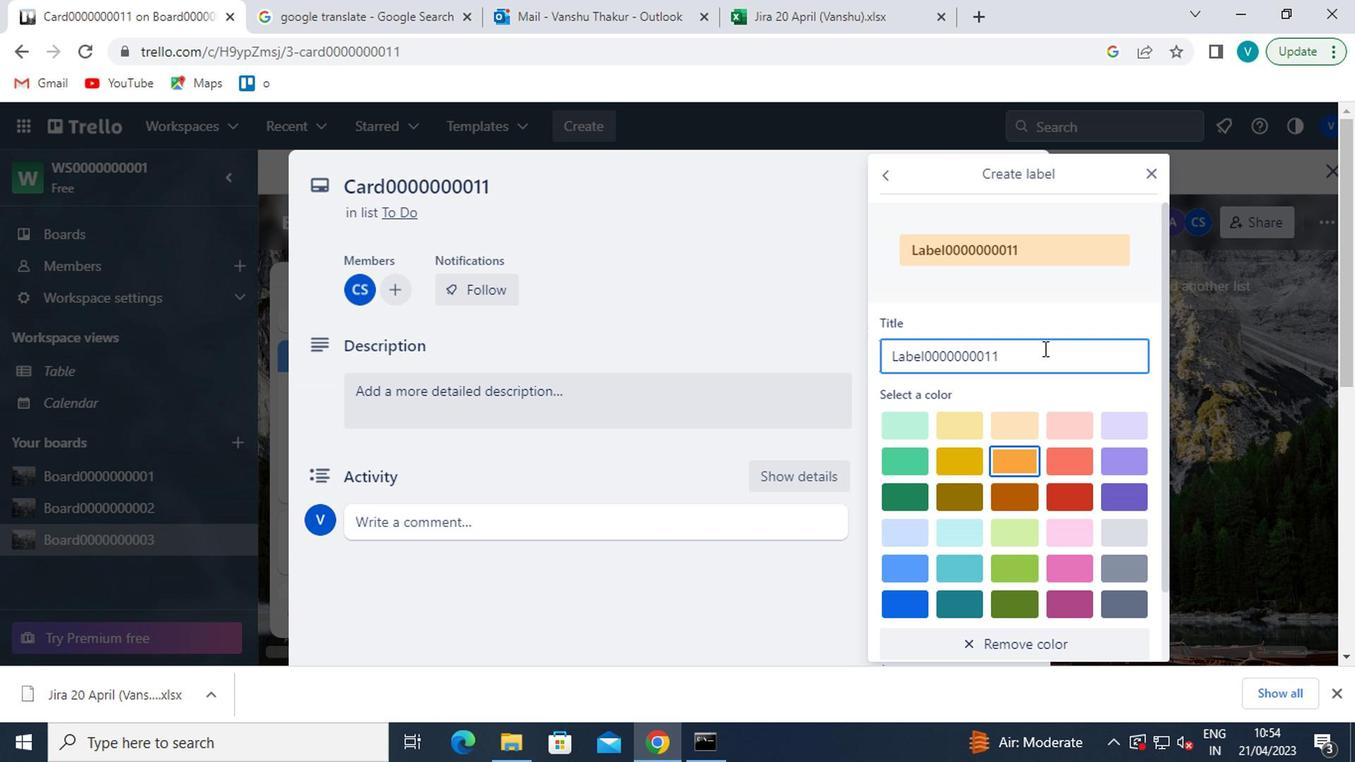 
Action: Mouse moved to (919, 634)
Screenshot: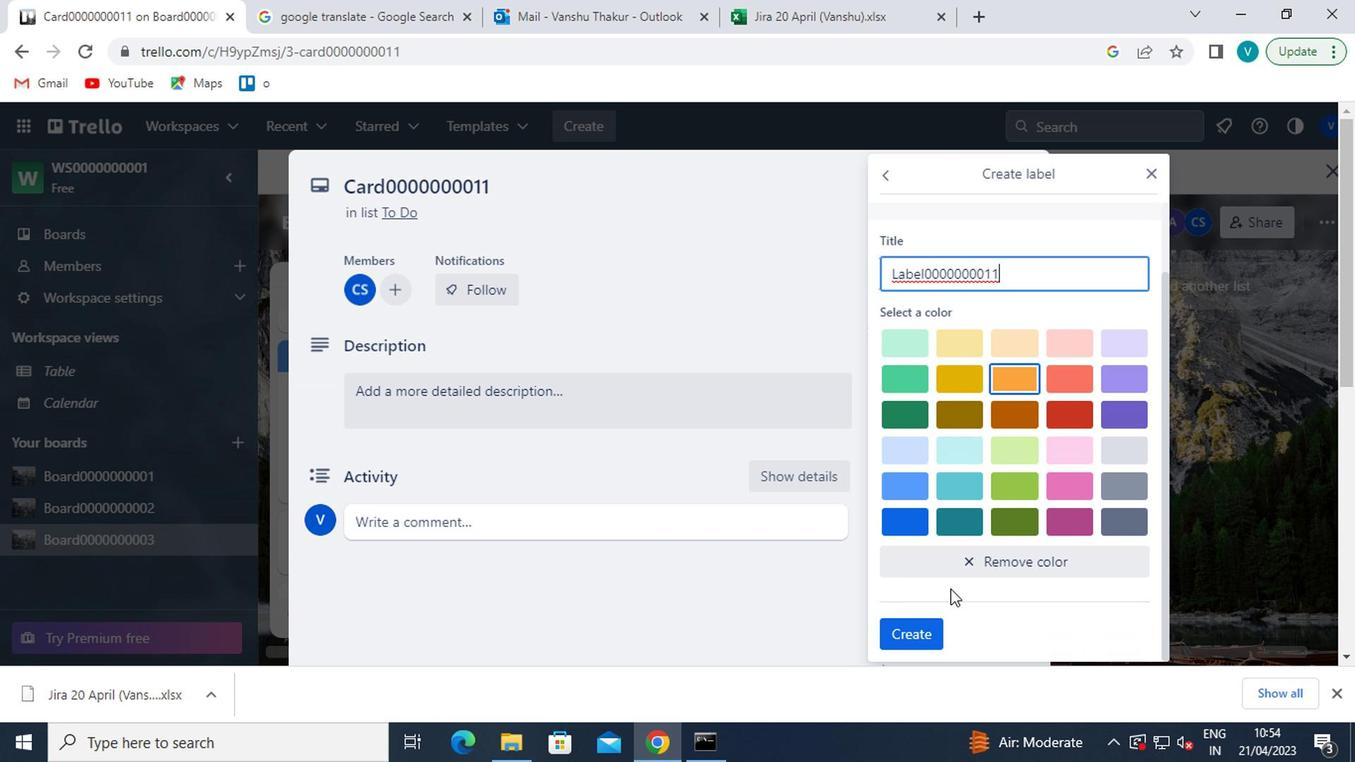 
Action: Mouse pressed left at (919, 634)
Screenshot: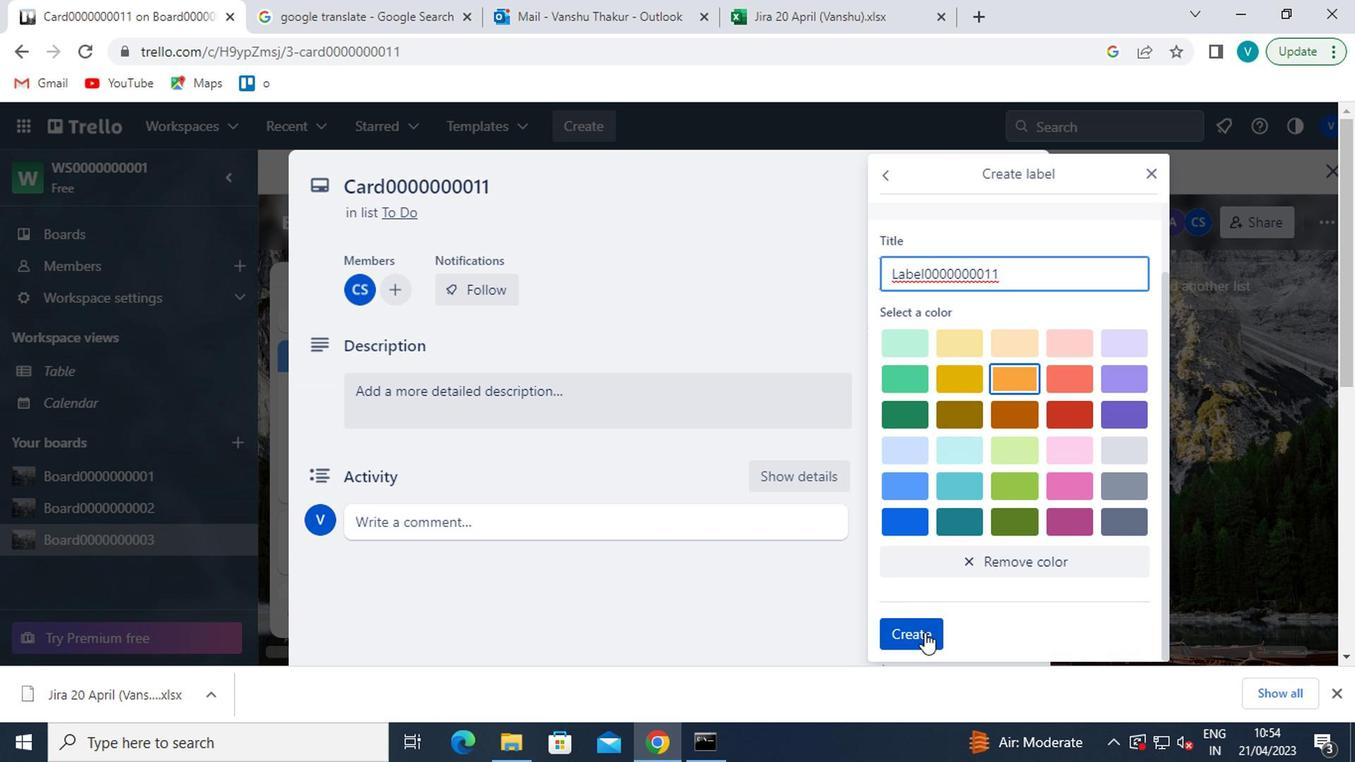 
Action: Mouse moved to (1152, 172)
Screenshot: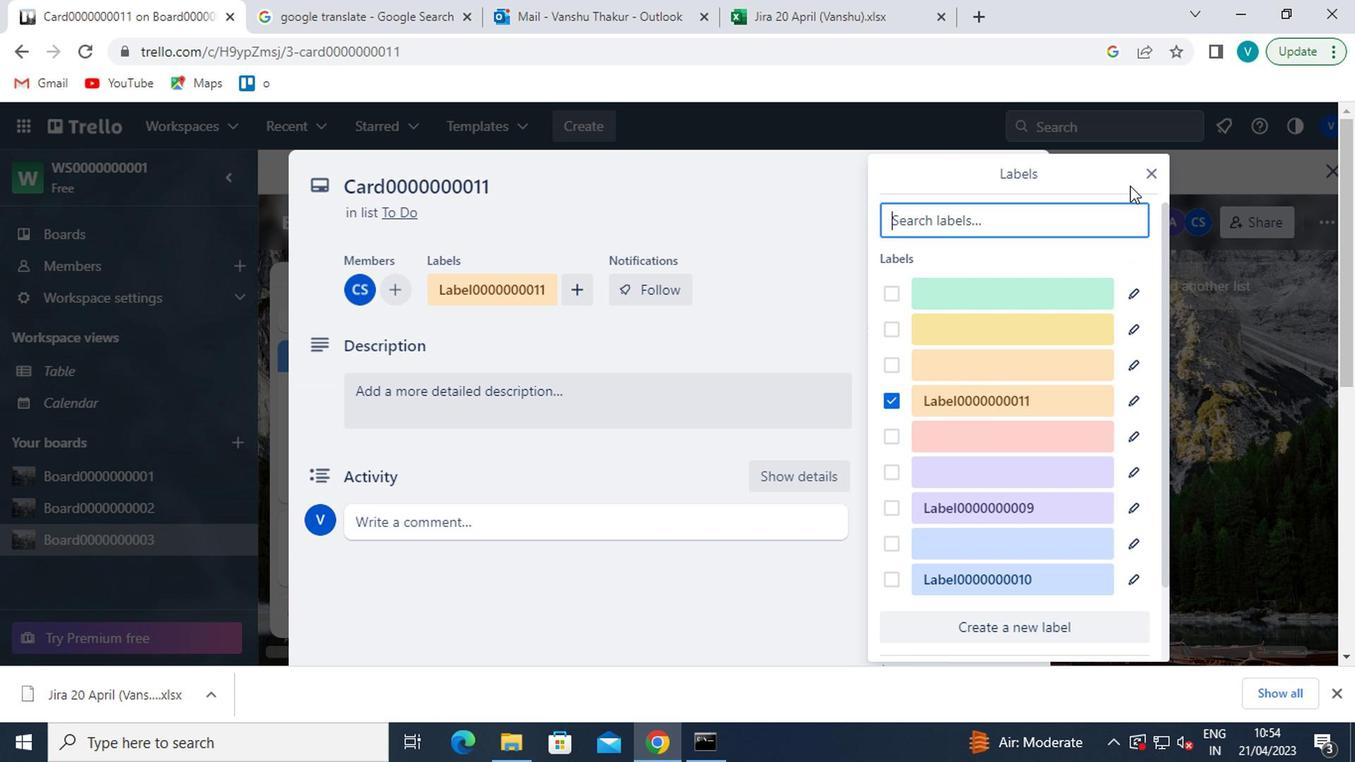 
Action: Mouse pressed left at (1152, 172)
Screenshot: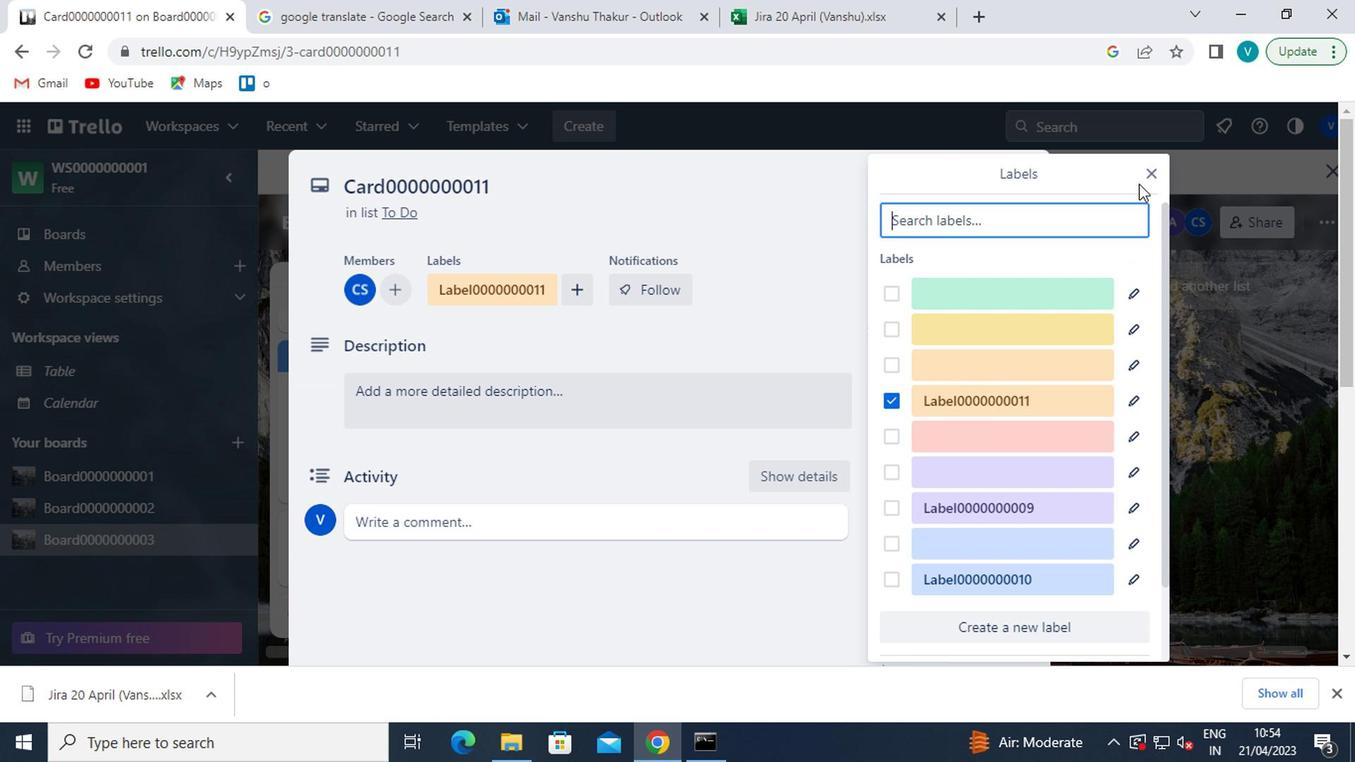 
Action: Mouse moved to (935, 425)
Screenshot: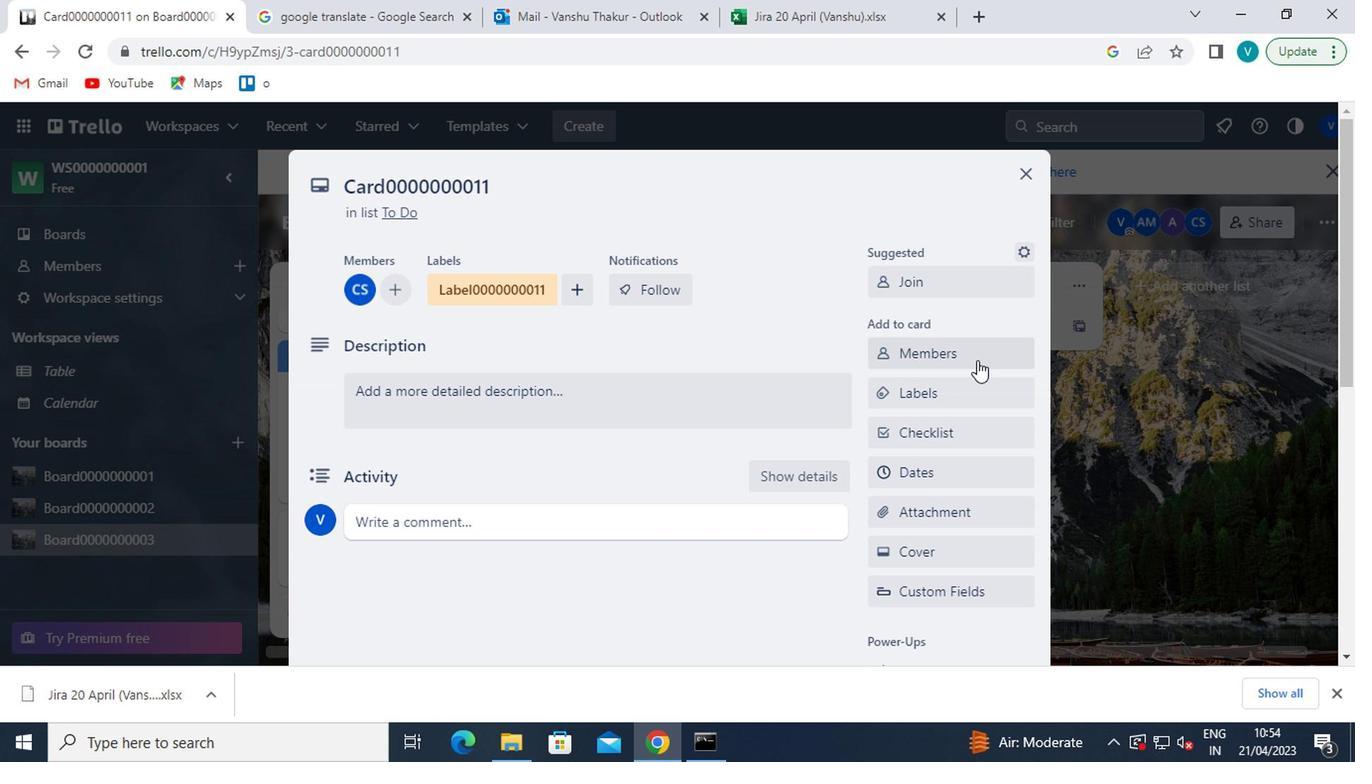 
Action: Mouse pressed left at (935, 425)
Screenshot: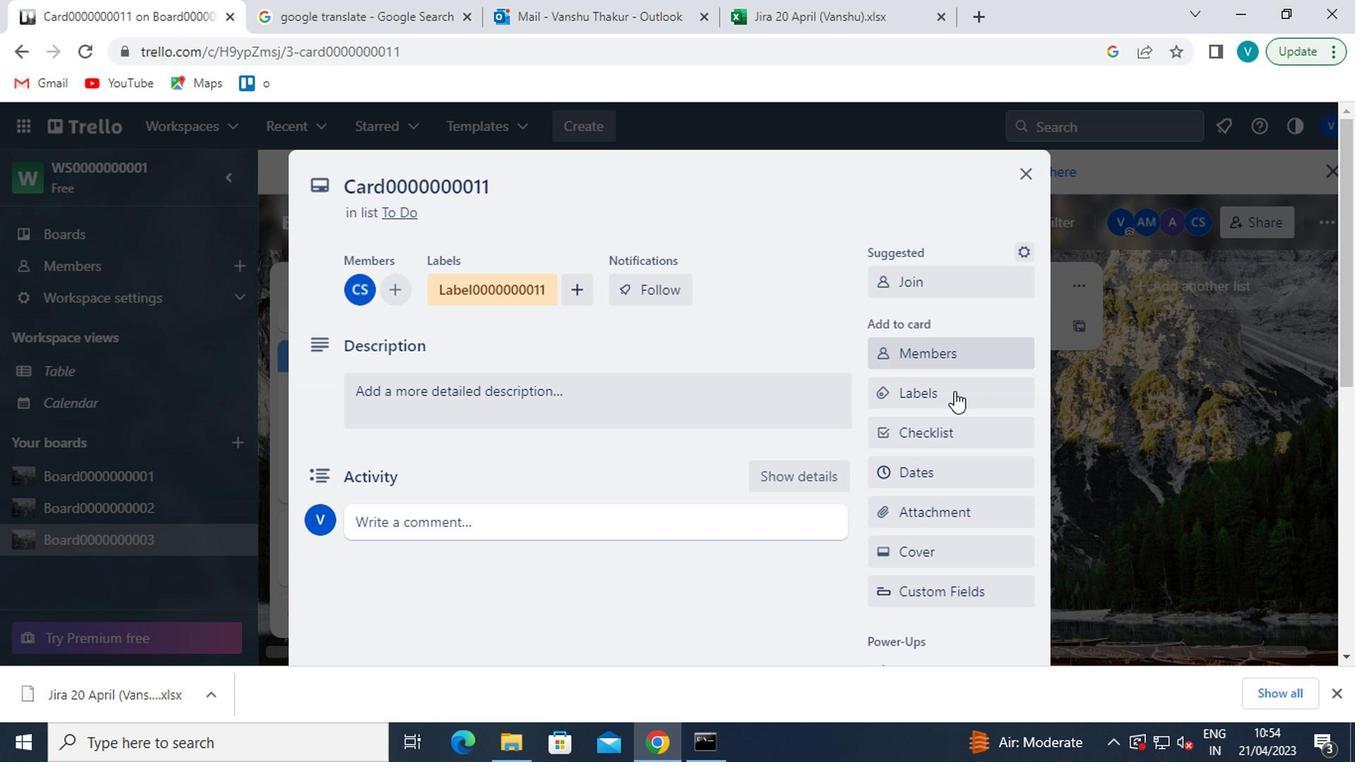 
Action: Key pressed <Key.shift>CL0000000011
Screenshot: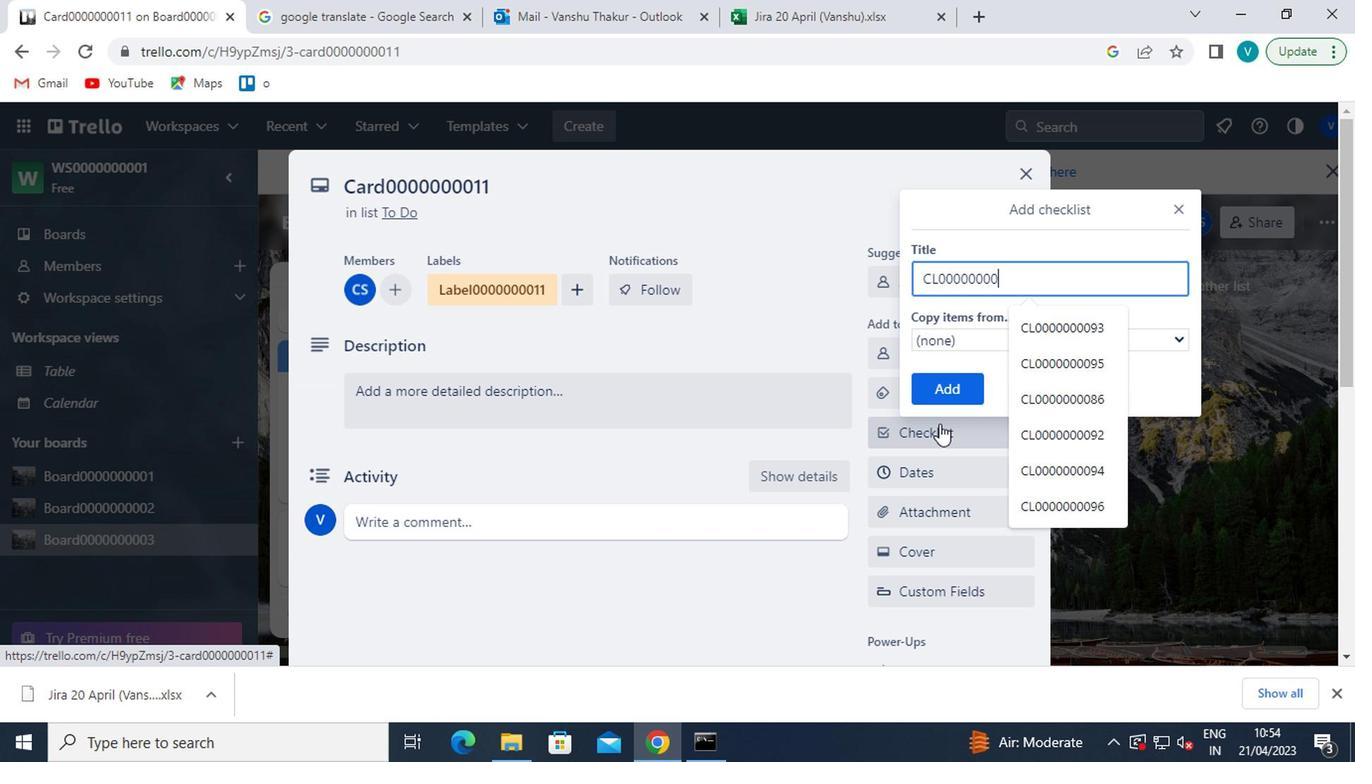 
Action: Mouse moved to (948, 385)
Screenshot: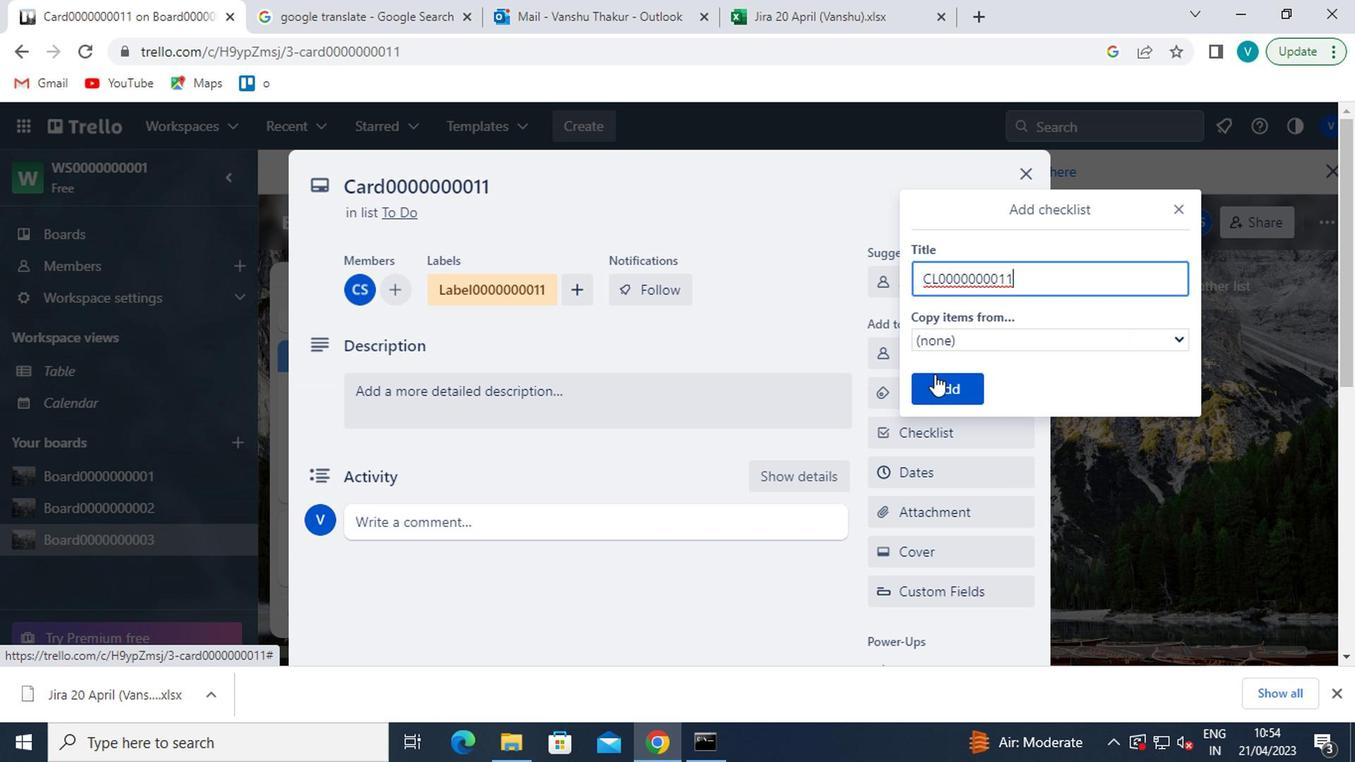 
Action: Mouse pressed left at (948, 385)
Screenshot: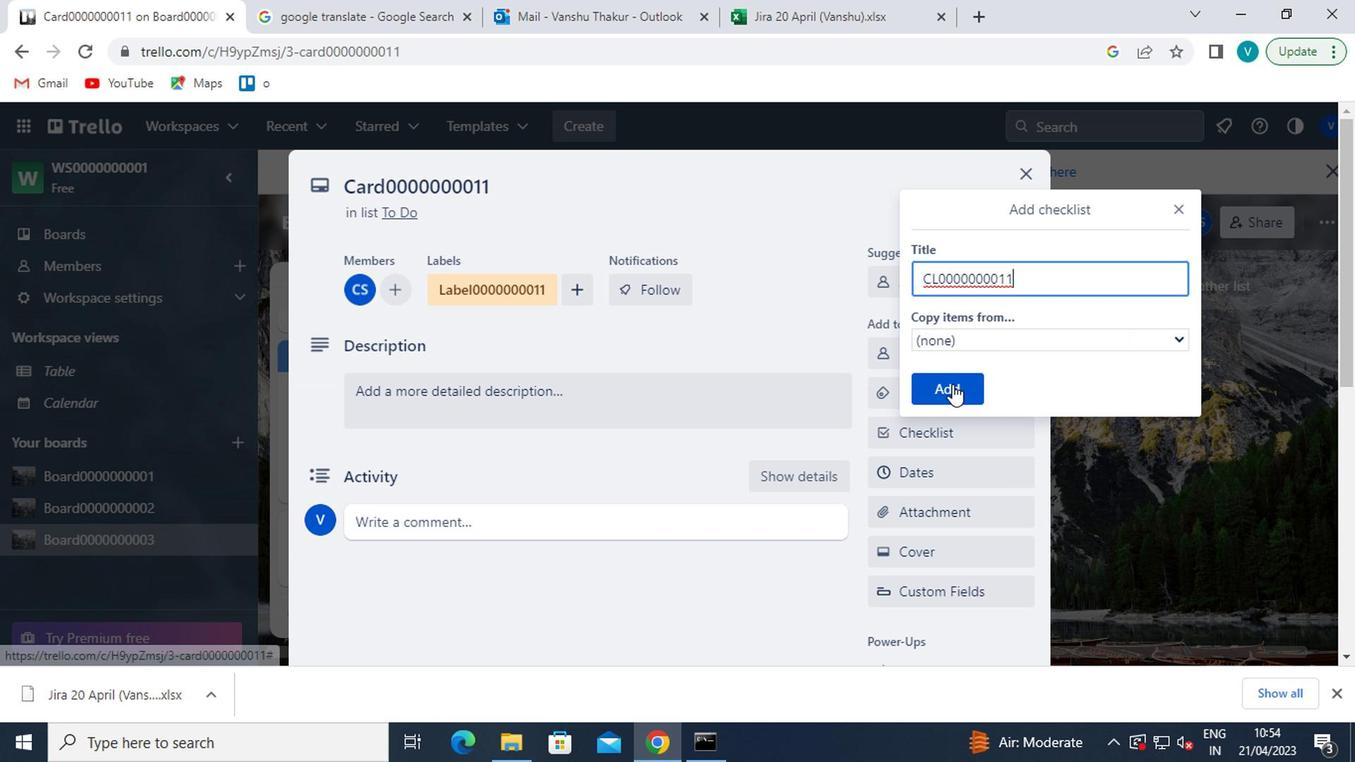 
Action: Mouse moved to (922, 474)
Screenshot: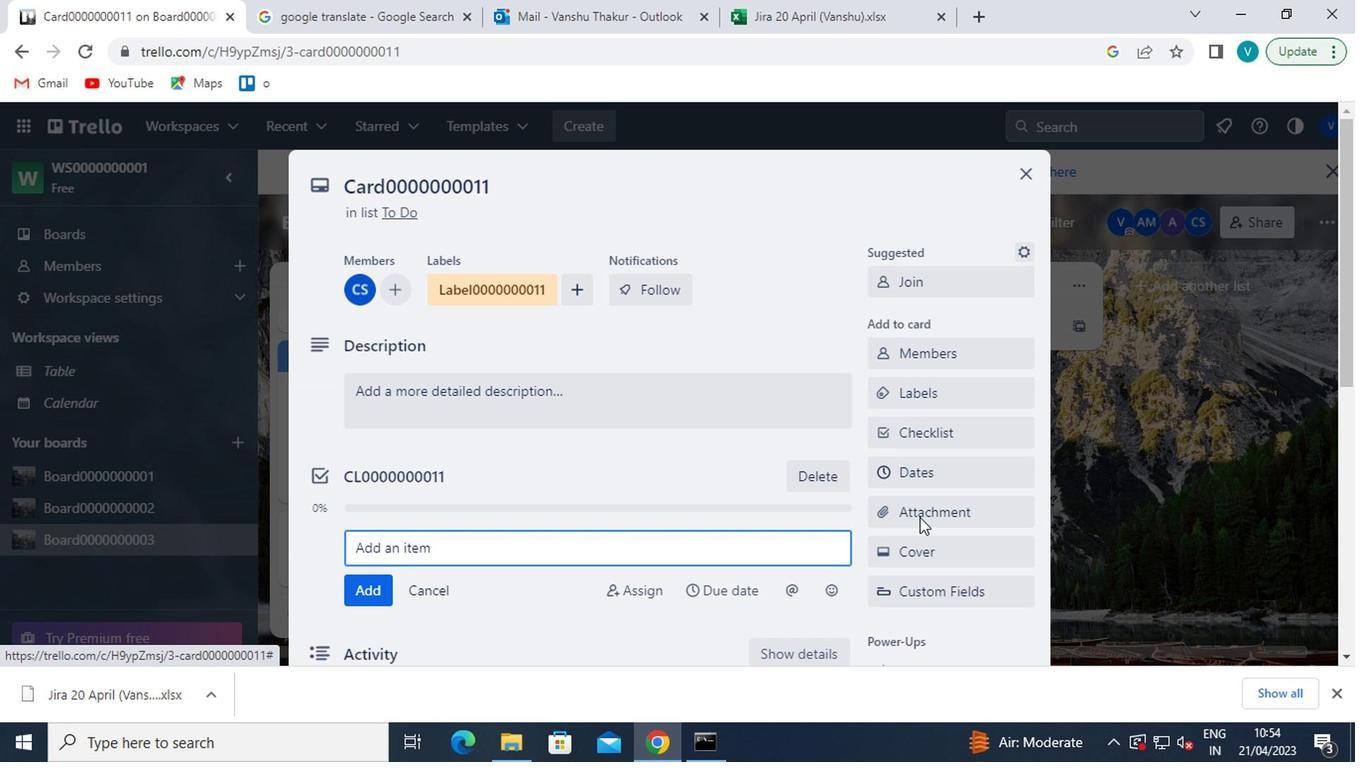 
Action: Mouse pressed left at (922, 474)
Screenshot: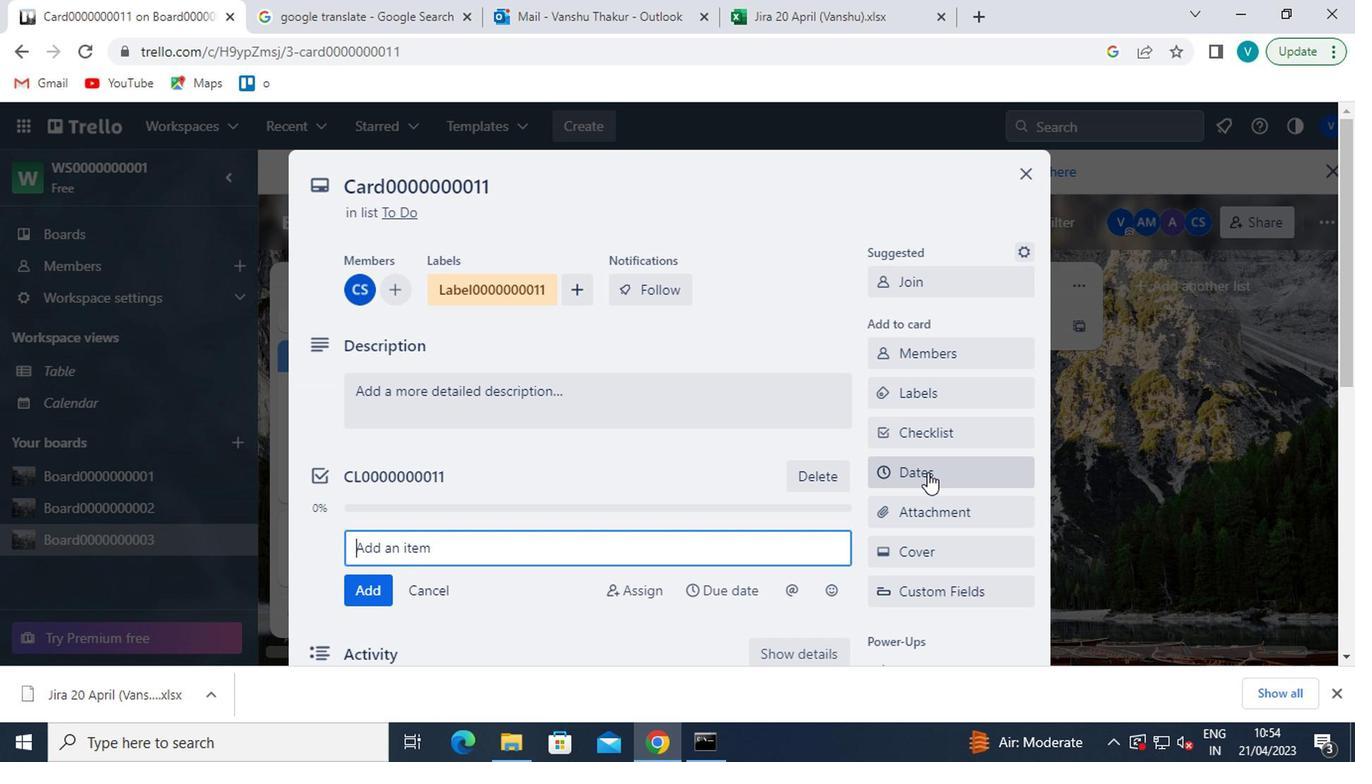 
Action: Mouse moved to (1123, 219)
Screenshot: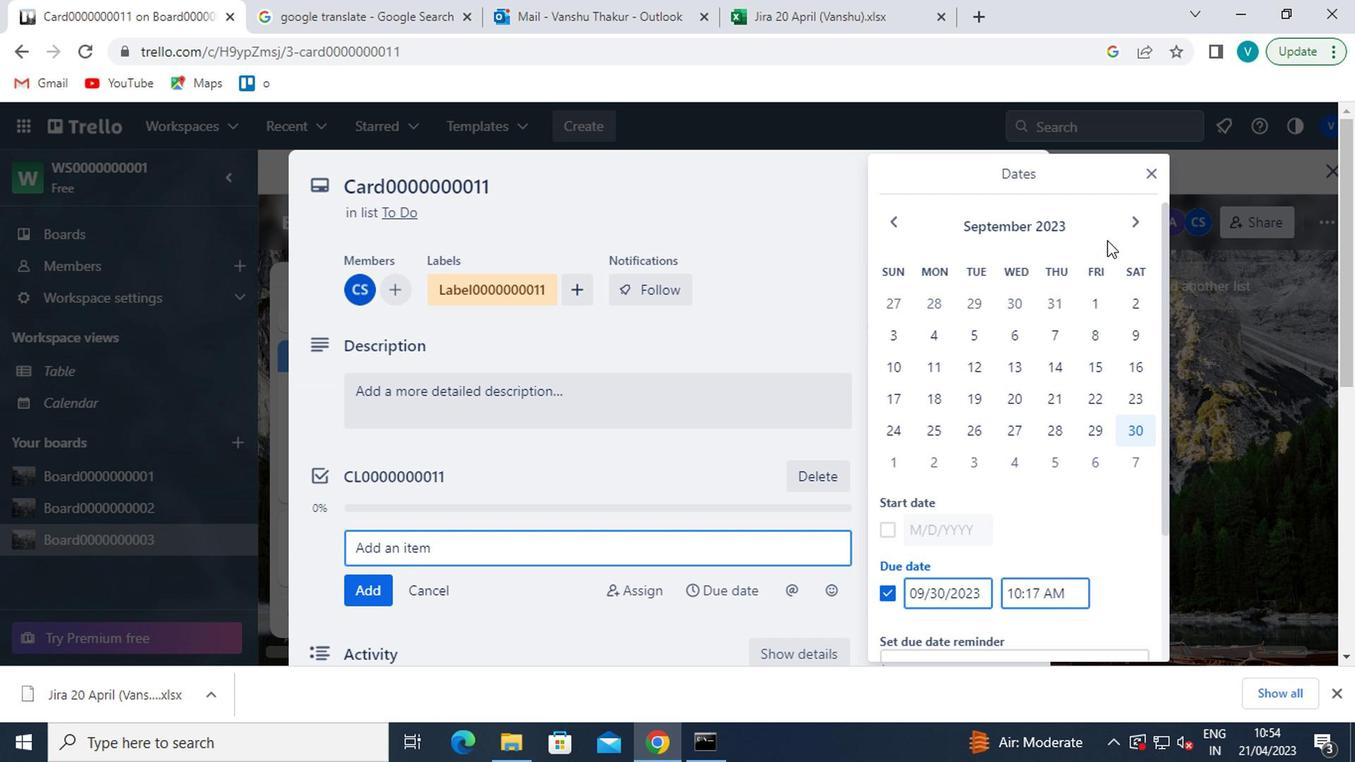 
Action: Mouse pressed left at (1123, 219)
Screenshot: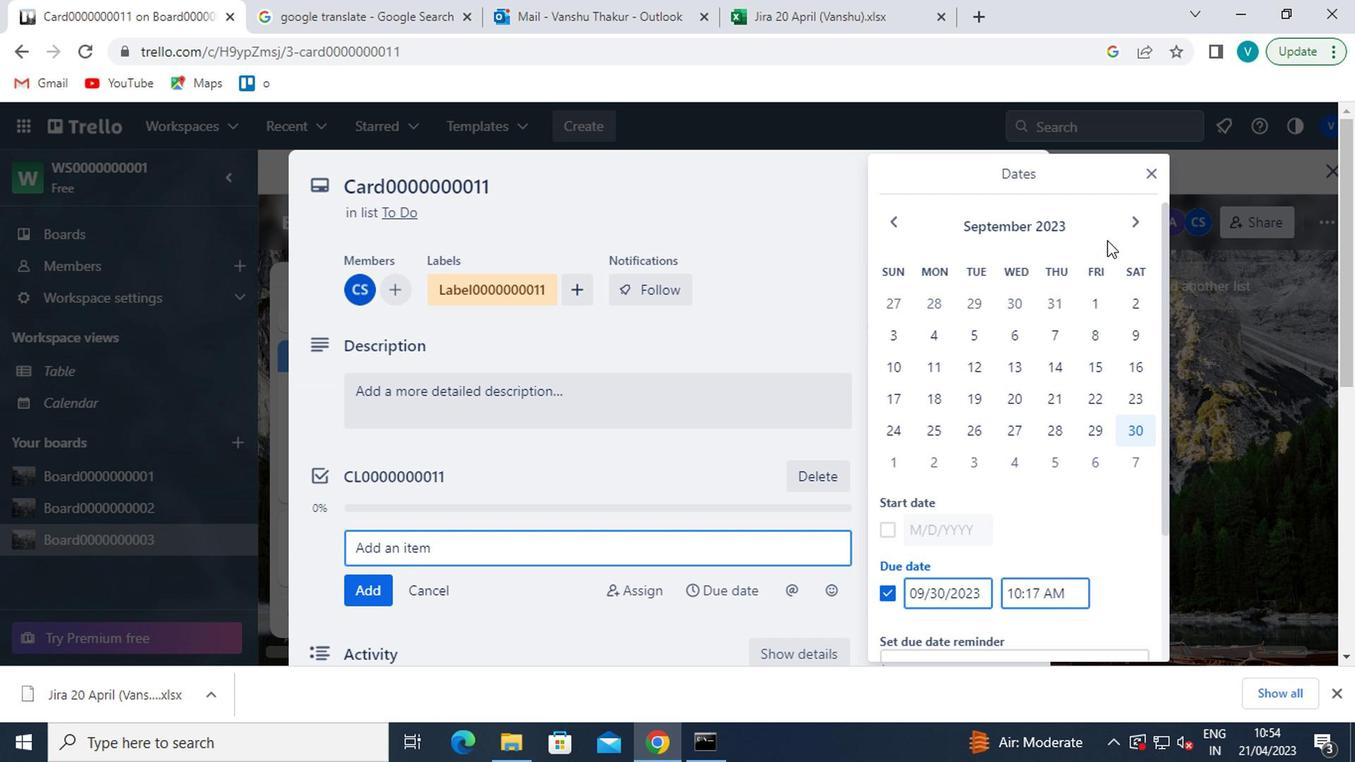 
Action: Mouse moved to (879, 526)
Screenshot: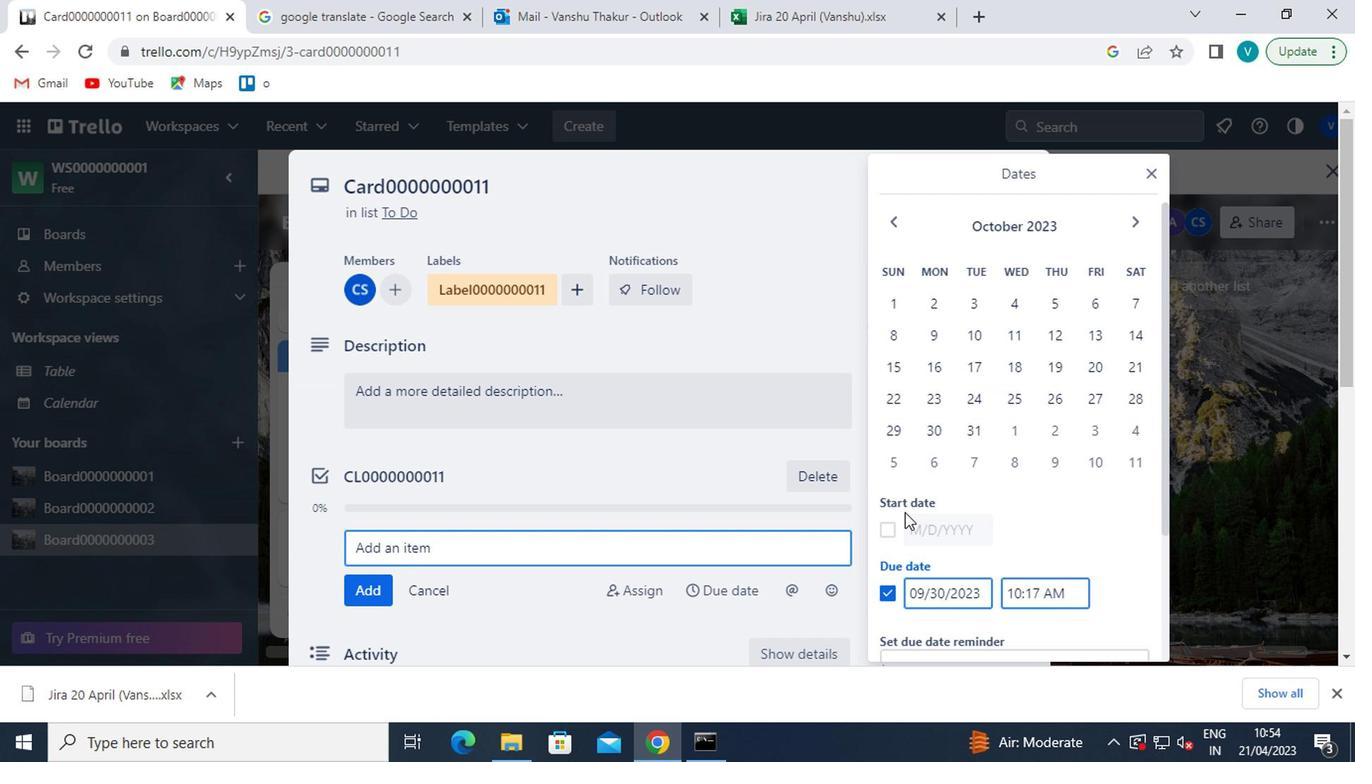 
Action: Mouse pressed left at (879, 526)
Screenshot: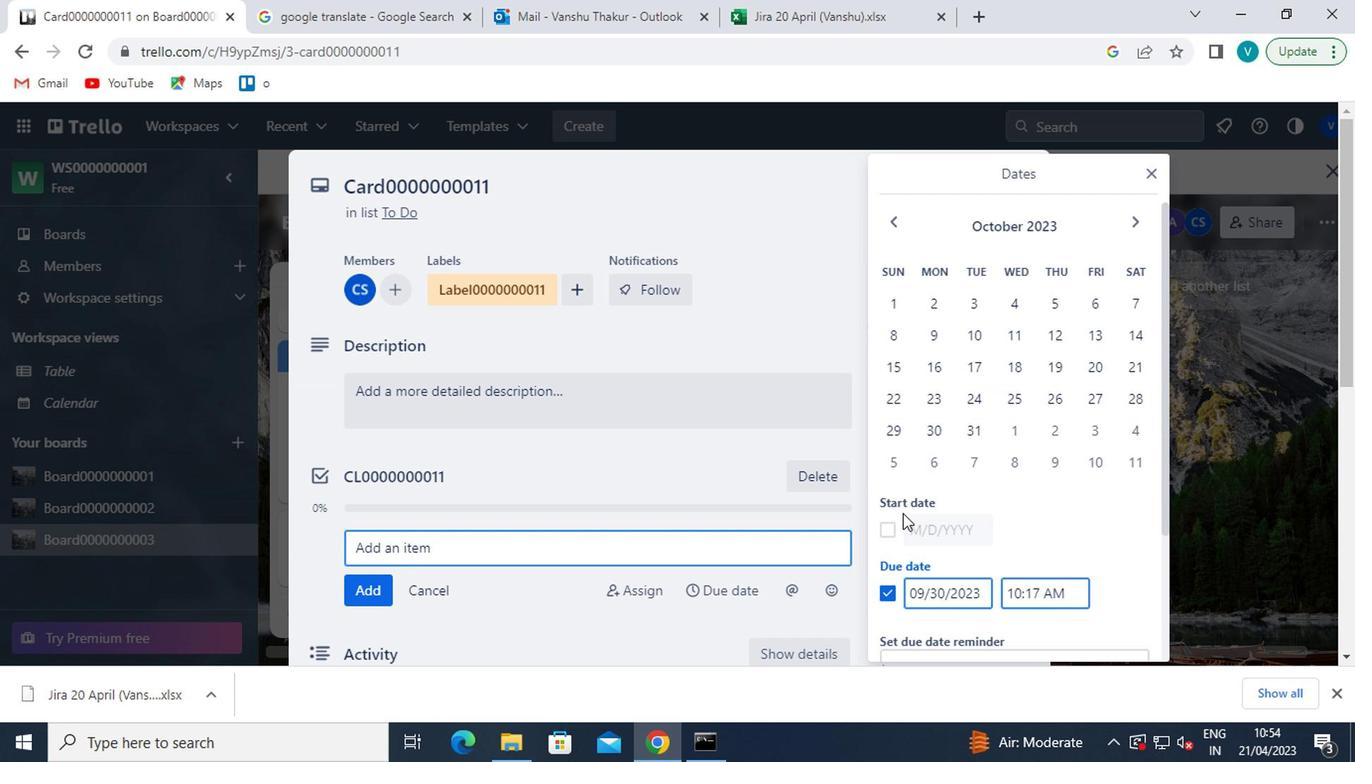 
Action: Mouse moved to (1138, 214)
Screenshot: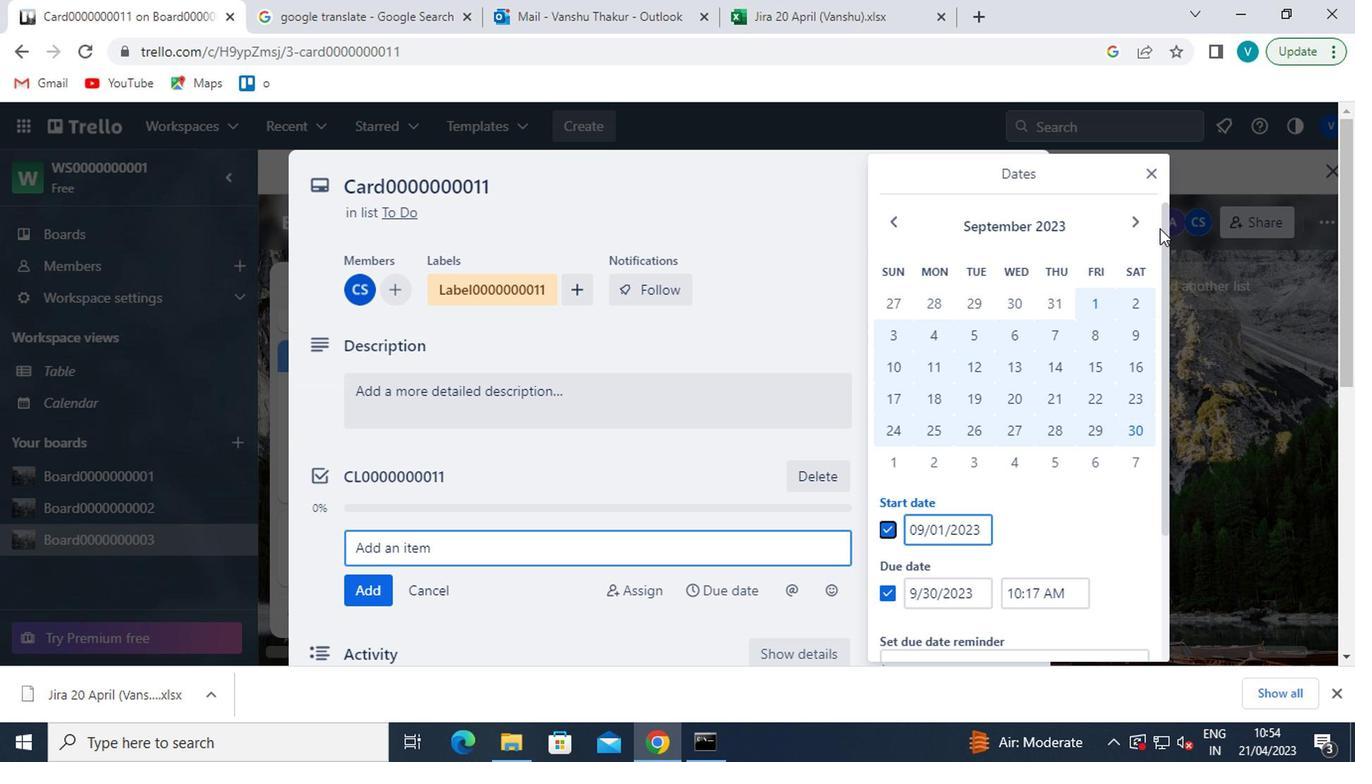 
Action: Mouse pressed left at (1138, 214)
Screenshot: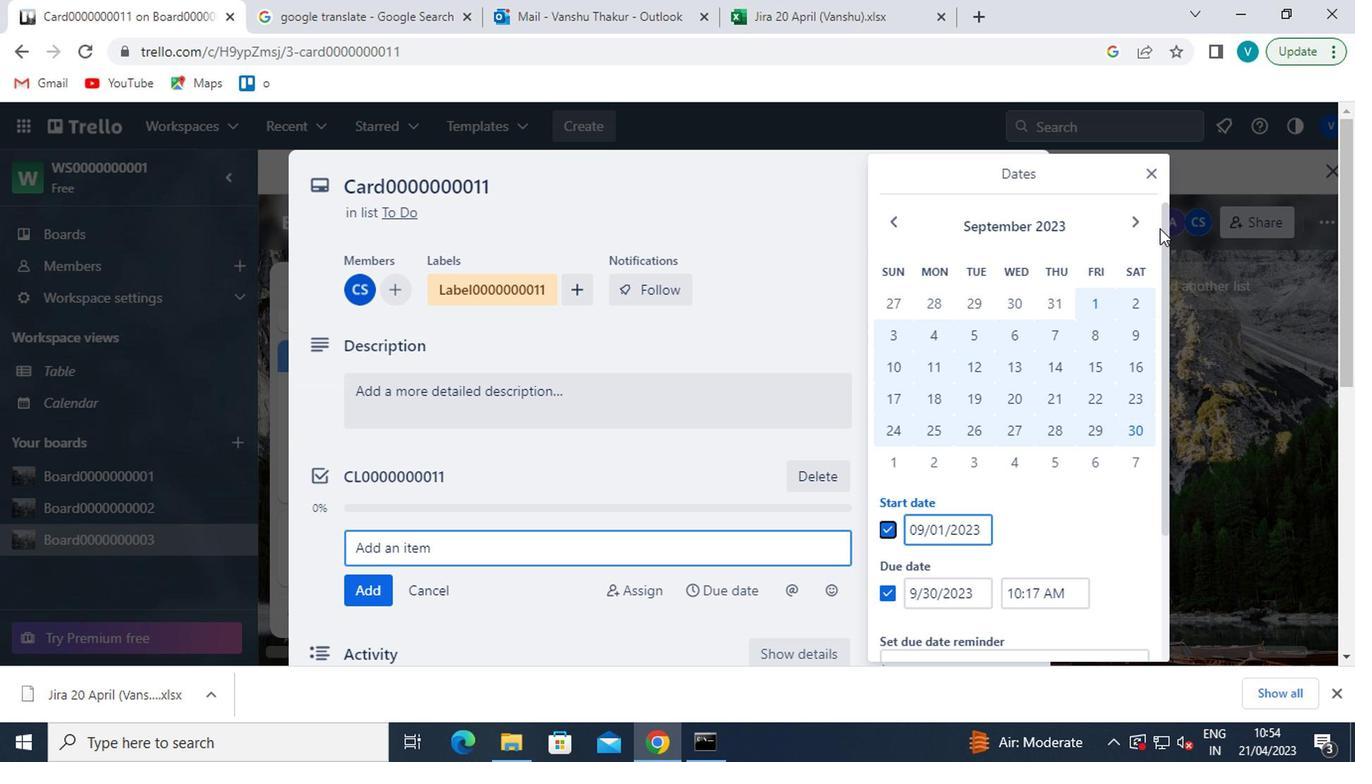 
Action: Mouse moved to (893, 300)
Screenshot: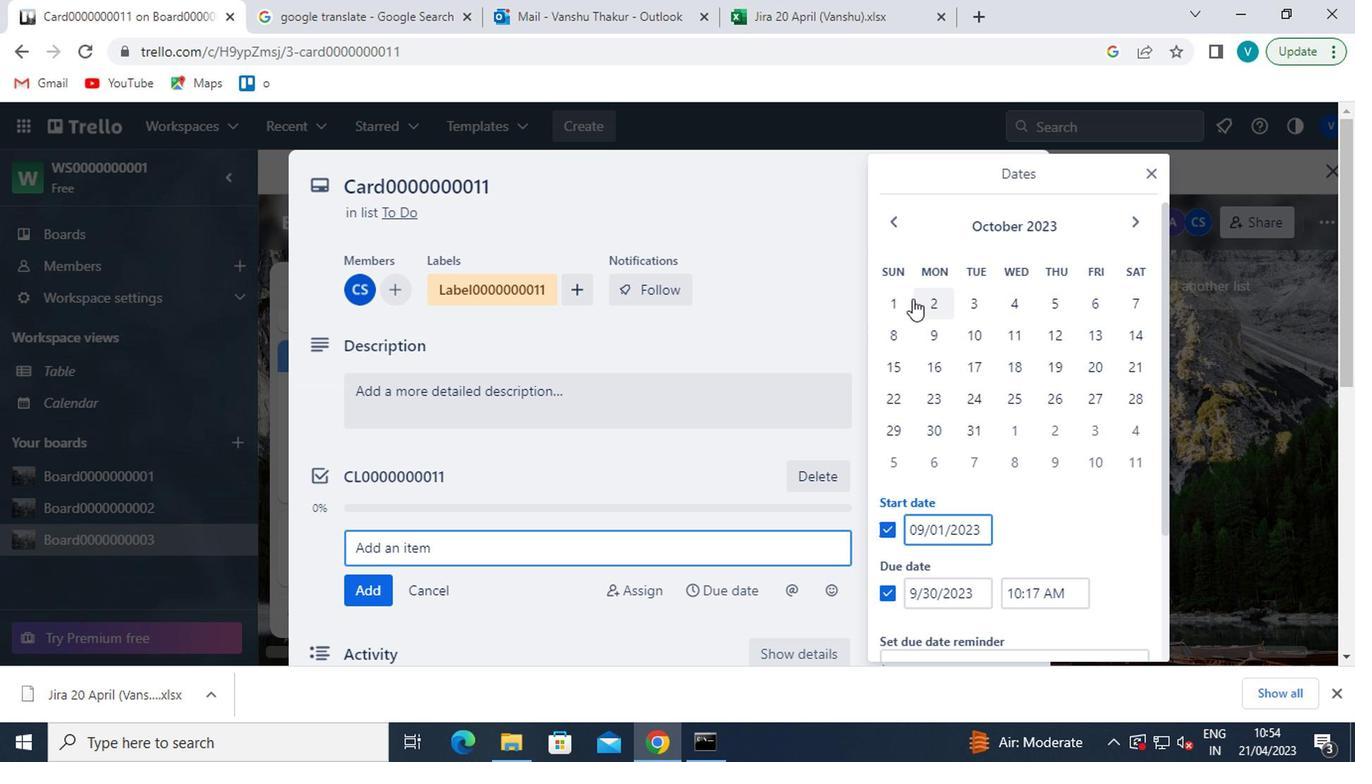 
Action: Mouse pressed left at (893, 300)
Screenshot: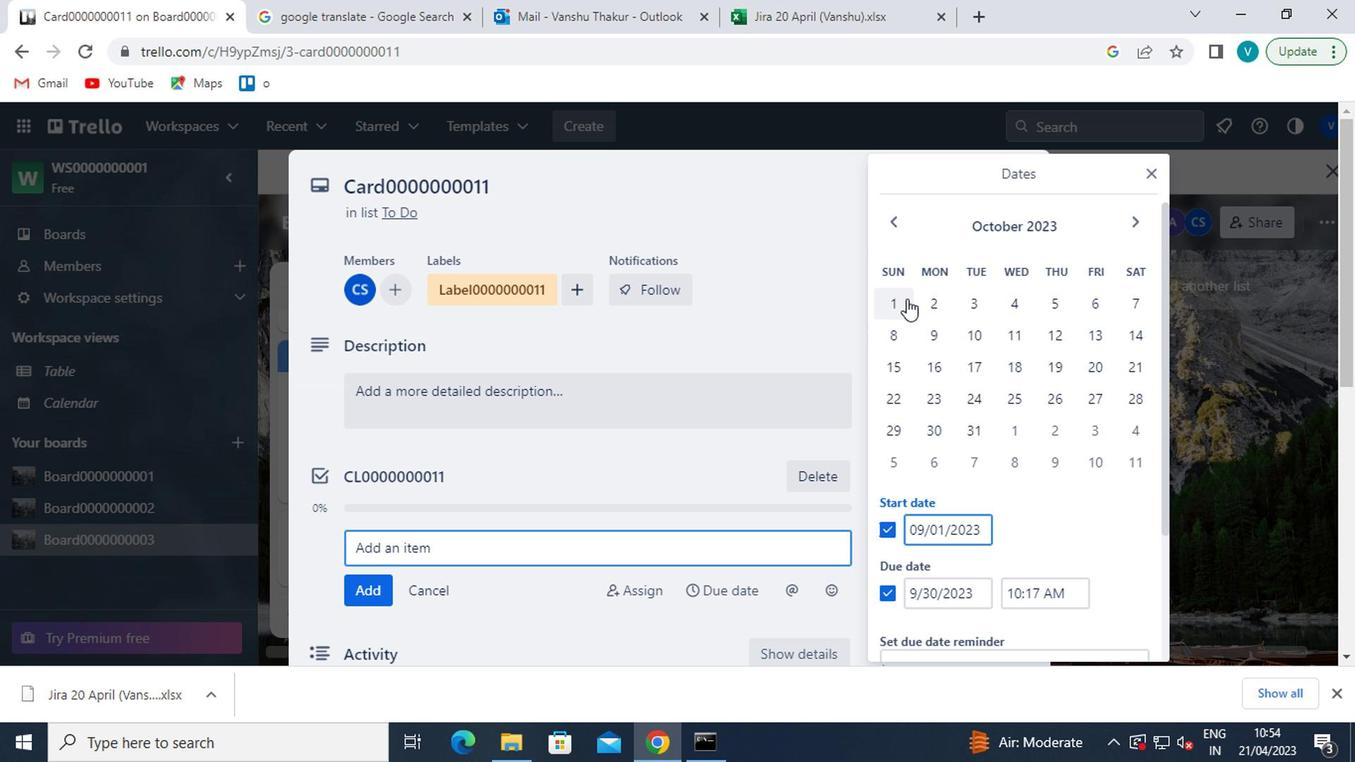 
Action: Mouse moved to (955, 433)
Screenshot: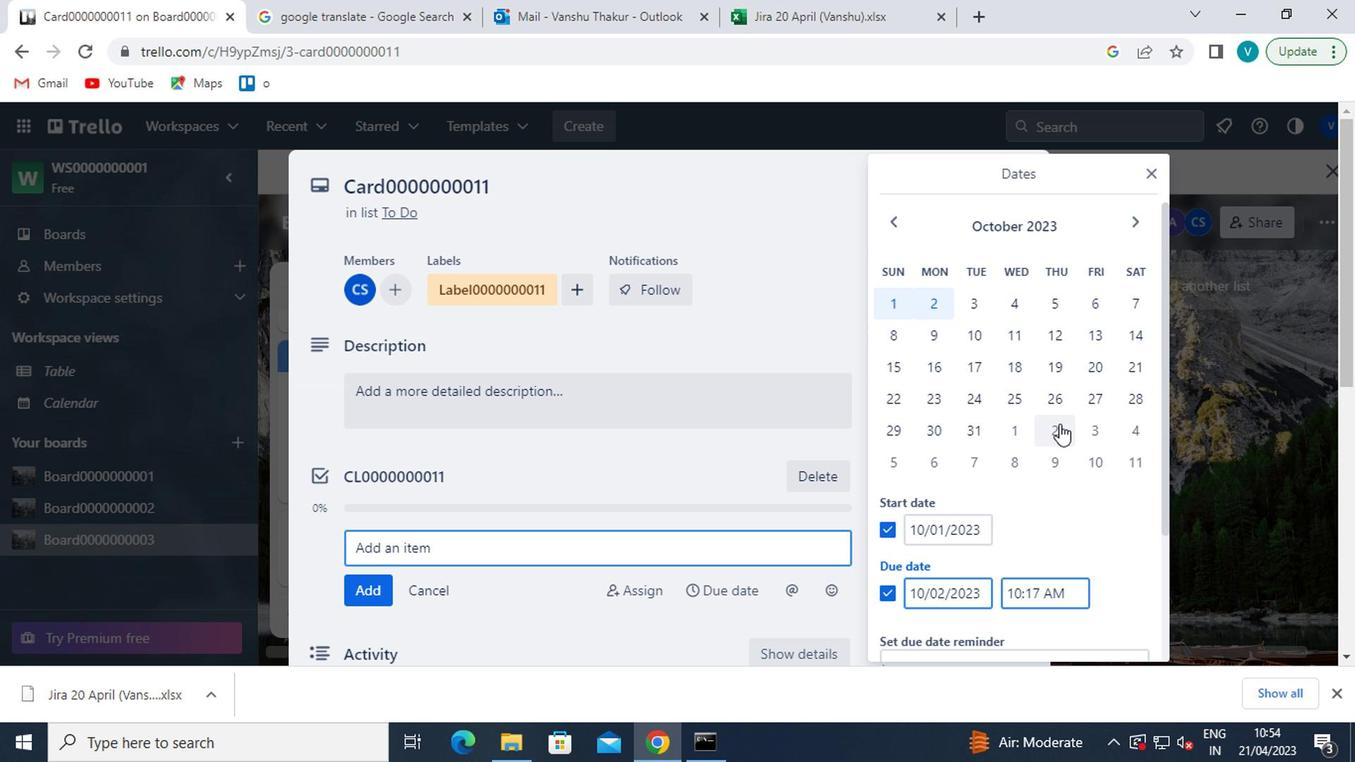 
Action: Mouse pressed left at (955, 433)
Screenshot: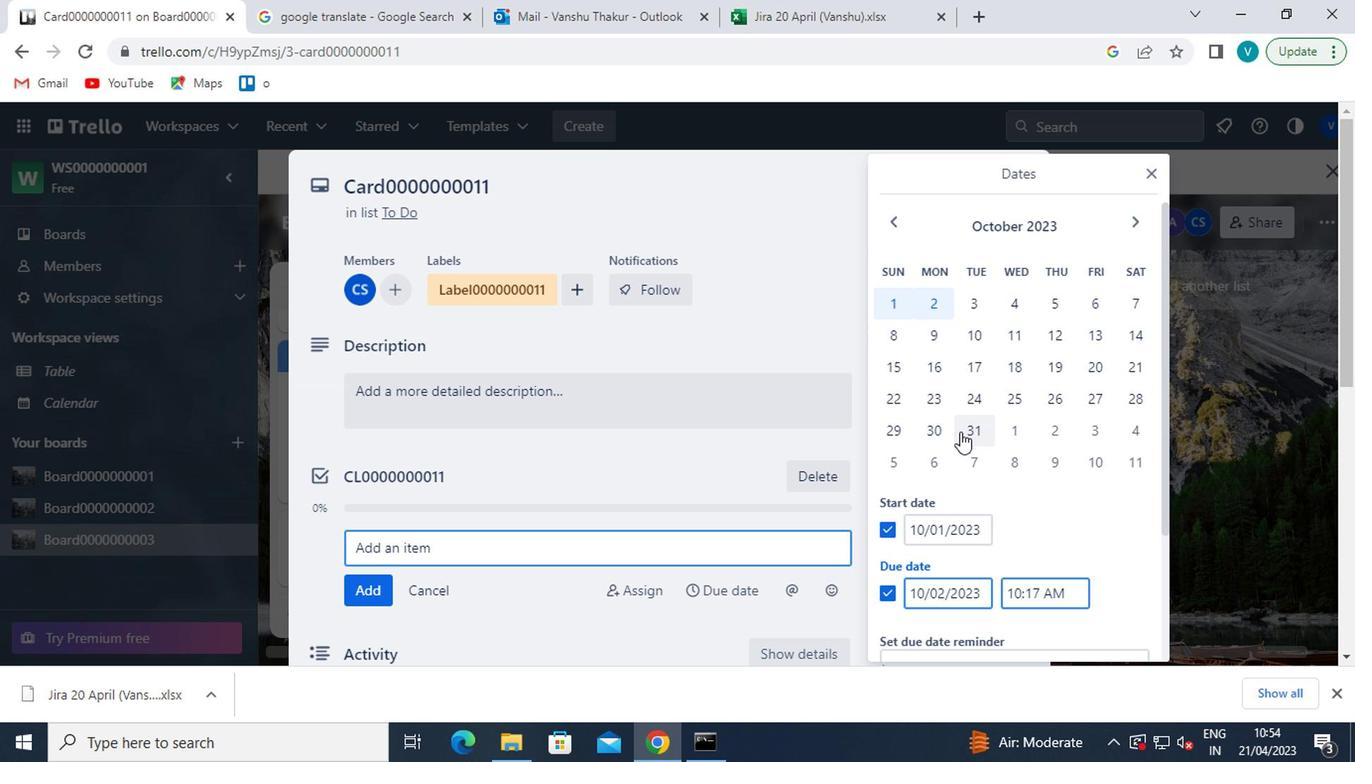 
Action: Mouse moved to (955, 433)
Screenshot: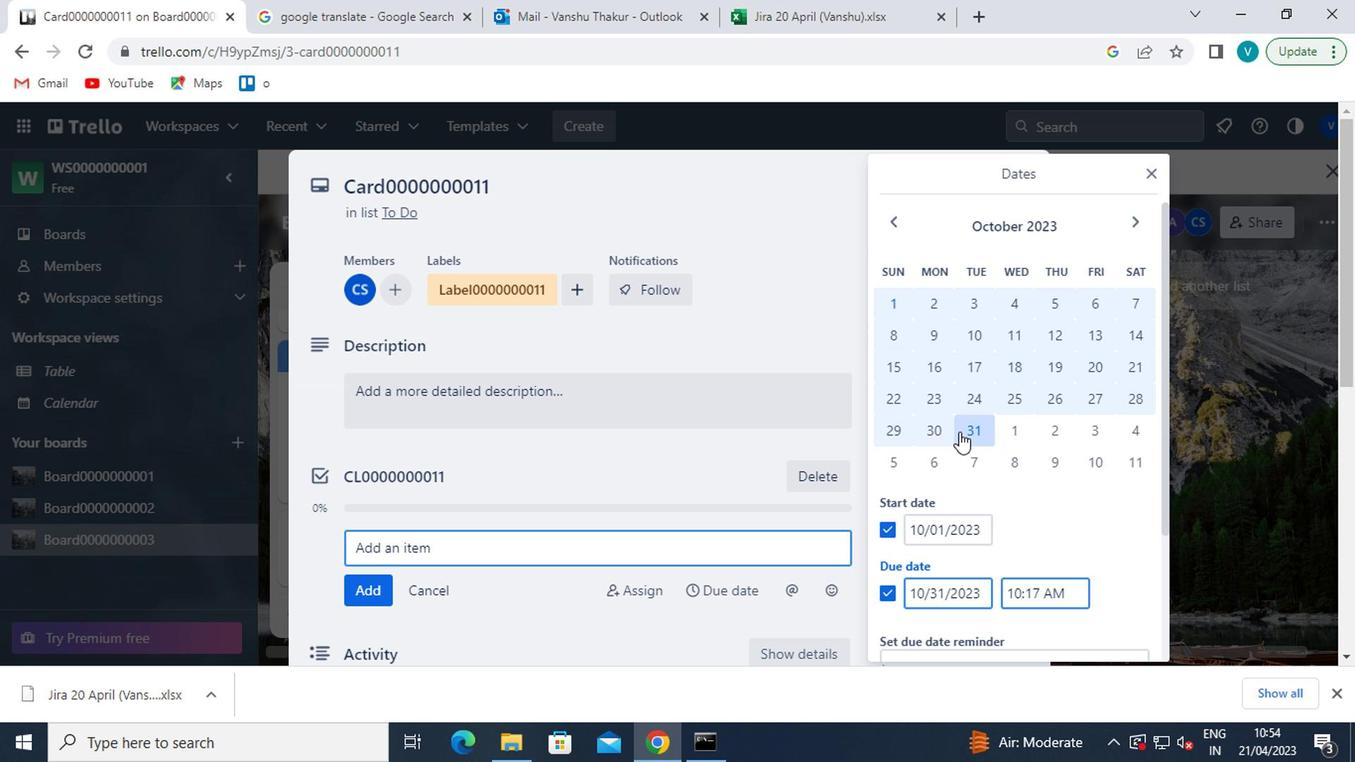 
Action: Mouse scrolled (955, 432) with delta (0, -1)
Screenshot: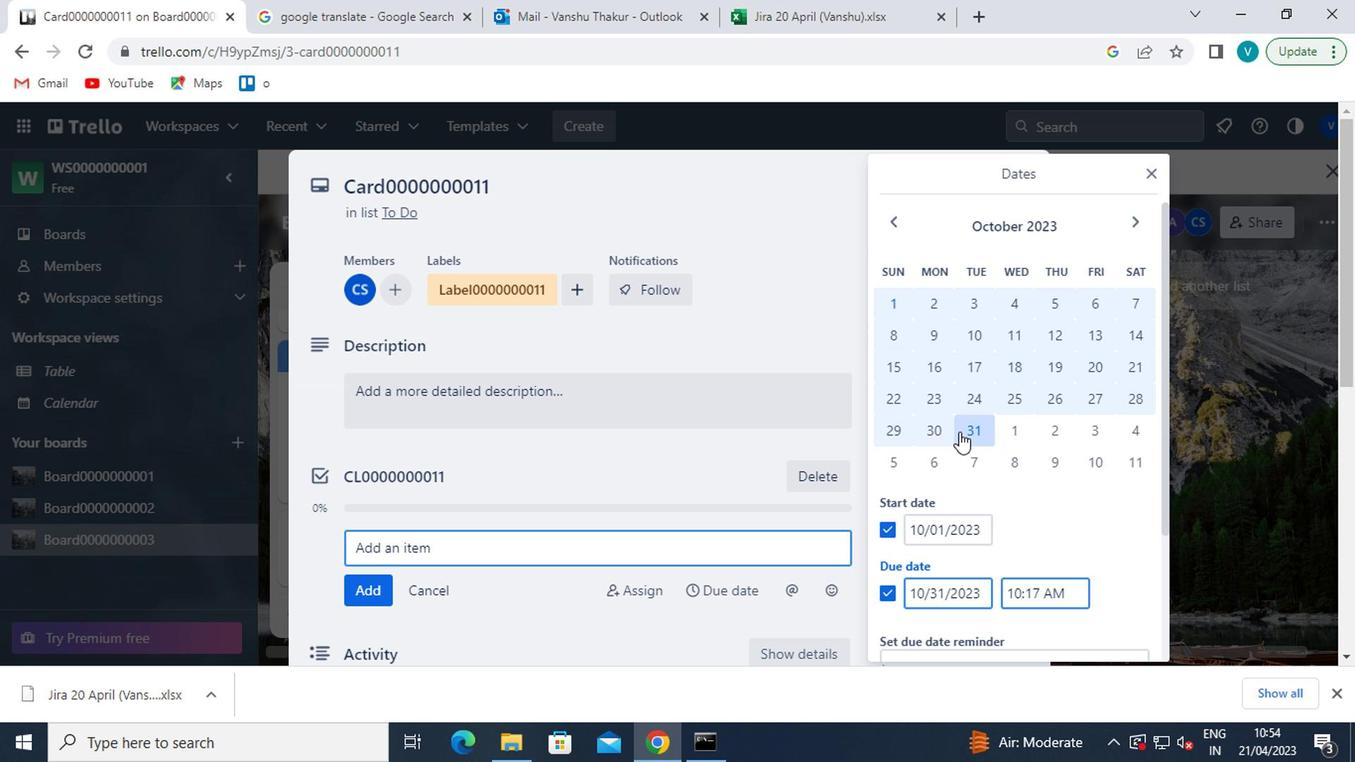 
Action: Mouse moved to (959, 433)
Screenshot: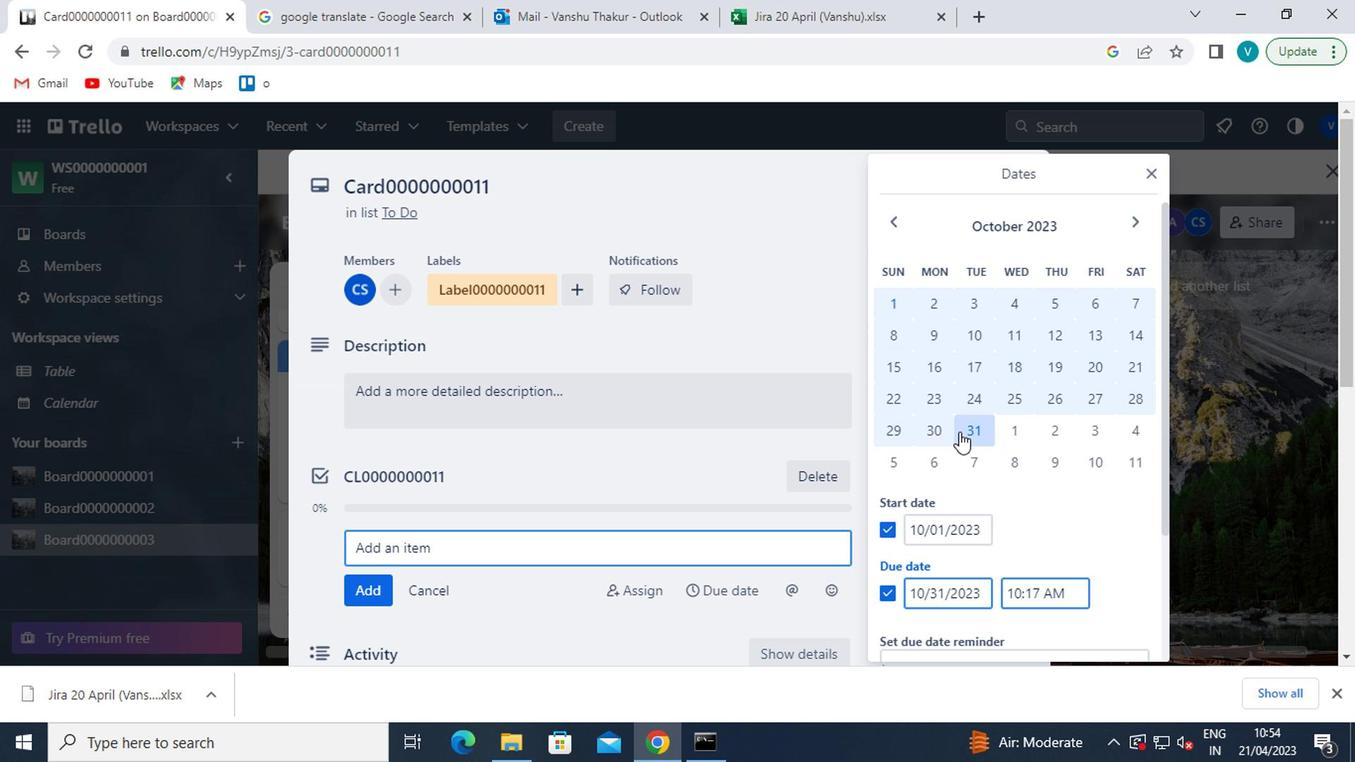 
Action: Mouse scrolled (959, 432) with delta (0, -1)
Screenshot: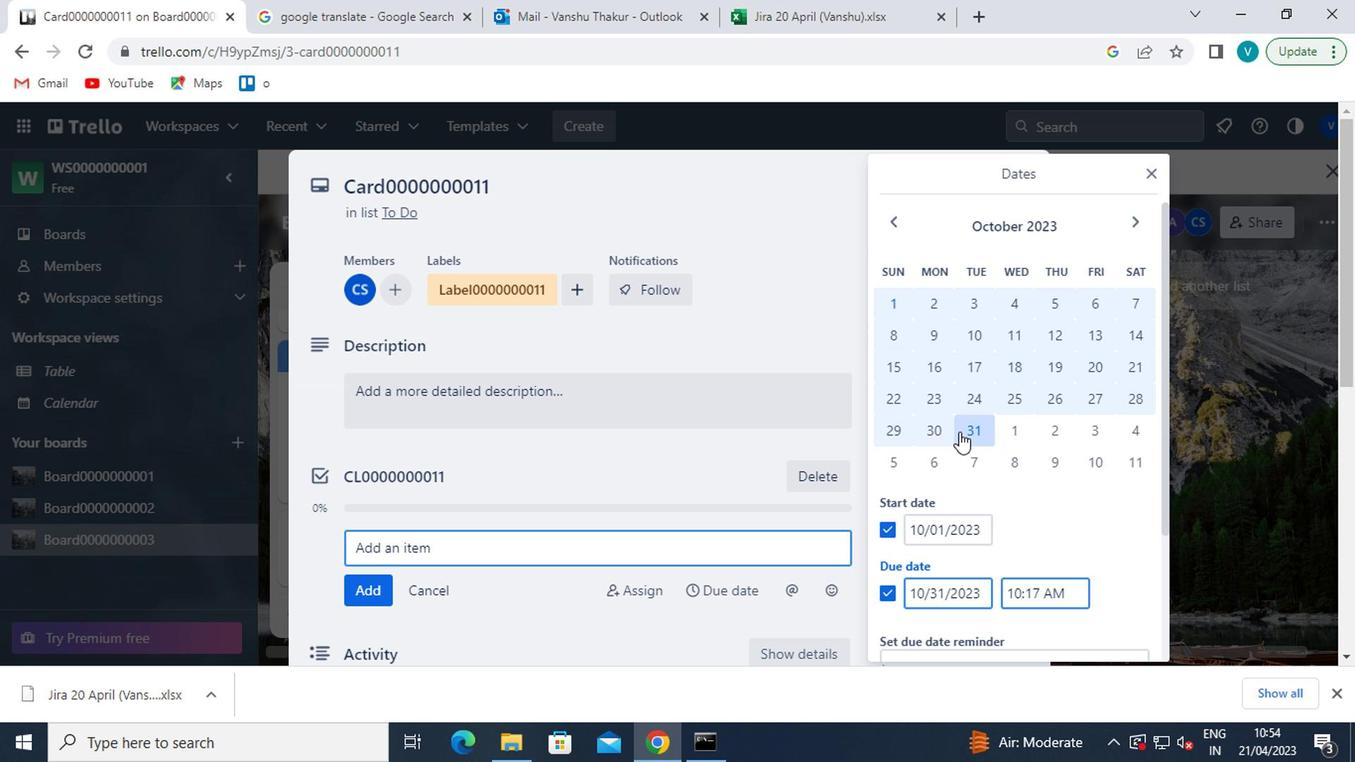 
Action: Mouse moved to (943, 589)
Screenshot: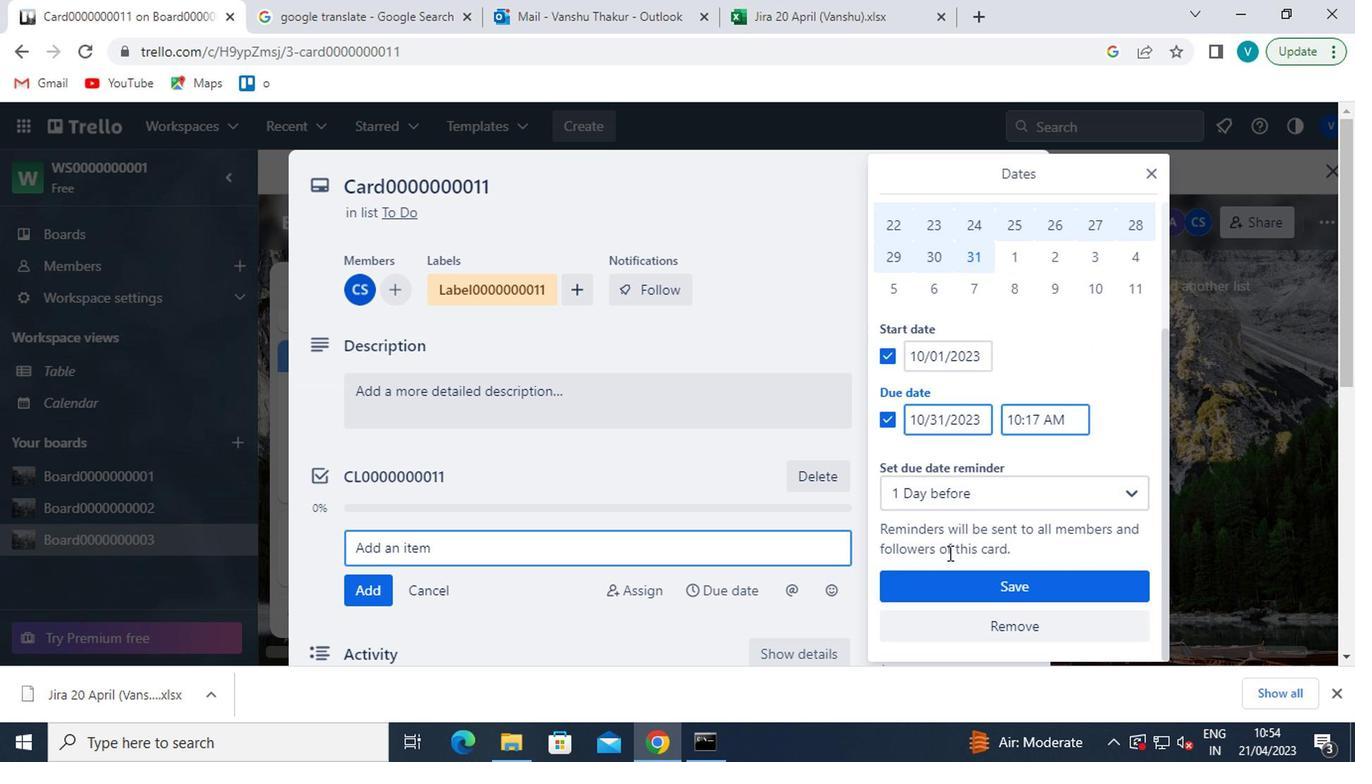 
Action: Mouse pressed left at (943, 589)
Screenshot: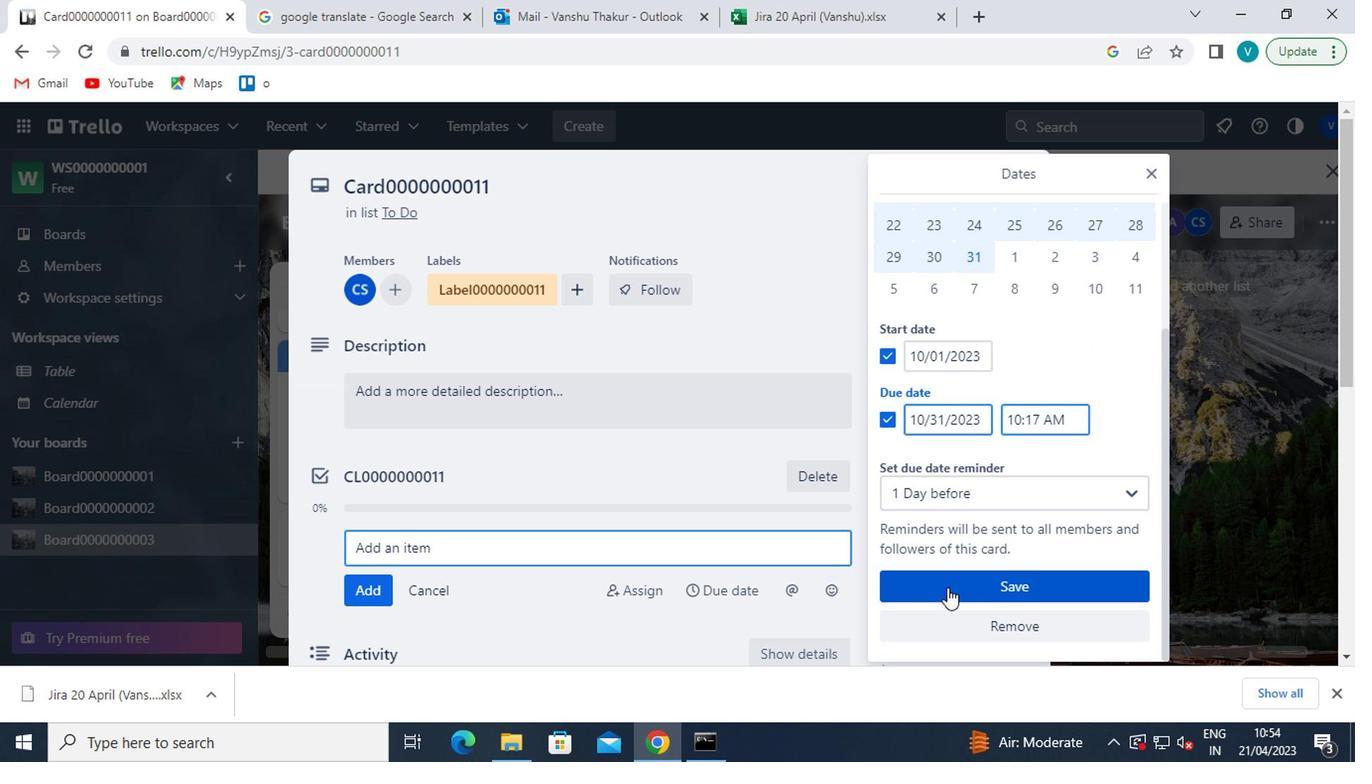 
Action: Mouse moved to (933, 450)
Screenshot: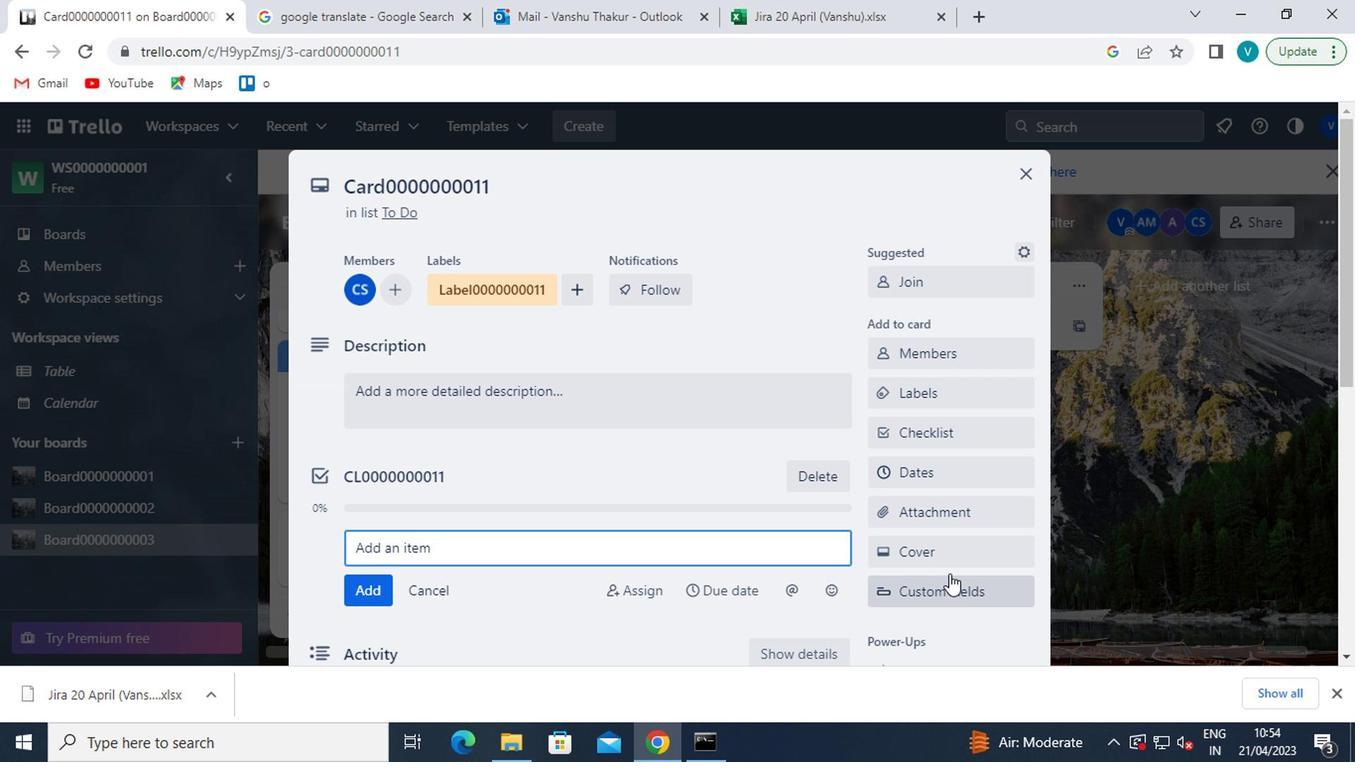 
